 Task: Open Card Card0000000128 in Board Board0000000032 in Workspace WS0000000011 in Trello. Add Member Nikrathi889@gmail.com to Card Card0000000128 in Board Board0000000032 in Workspace WS0000000011 in Trello. Add Red Label titled Label0000000128 to Card Card0000000128 in Board Board0000000032 in Workspace WS0000000011 in Trello. Add Checklist CL0000000128 to Card Card0000000128 in Board Board0000000032 in Workspace WS0000000011 in Trello. Add Dates with Start Date as Nov 01 2023 and Due Date as Nov 30 2023 to Card Card0000000128 in Board Board0000000032 in Workspace WS0000000011 in Trello
Action: Mouse moved to (445, 553)
Screenshot: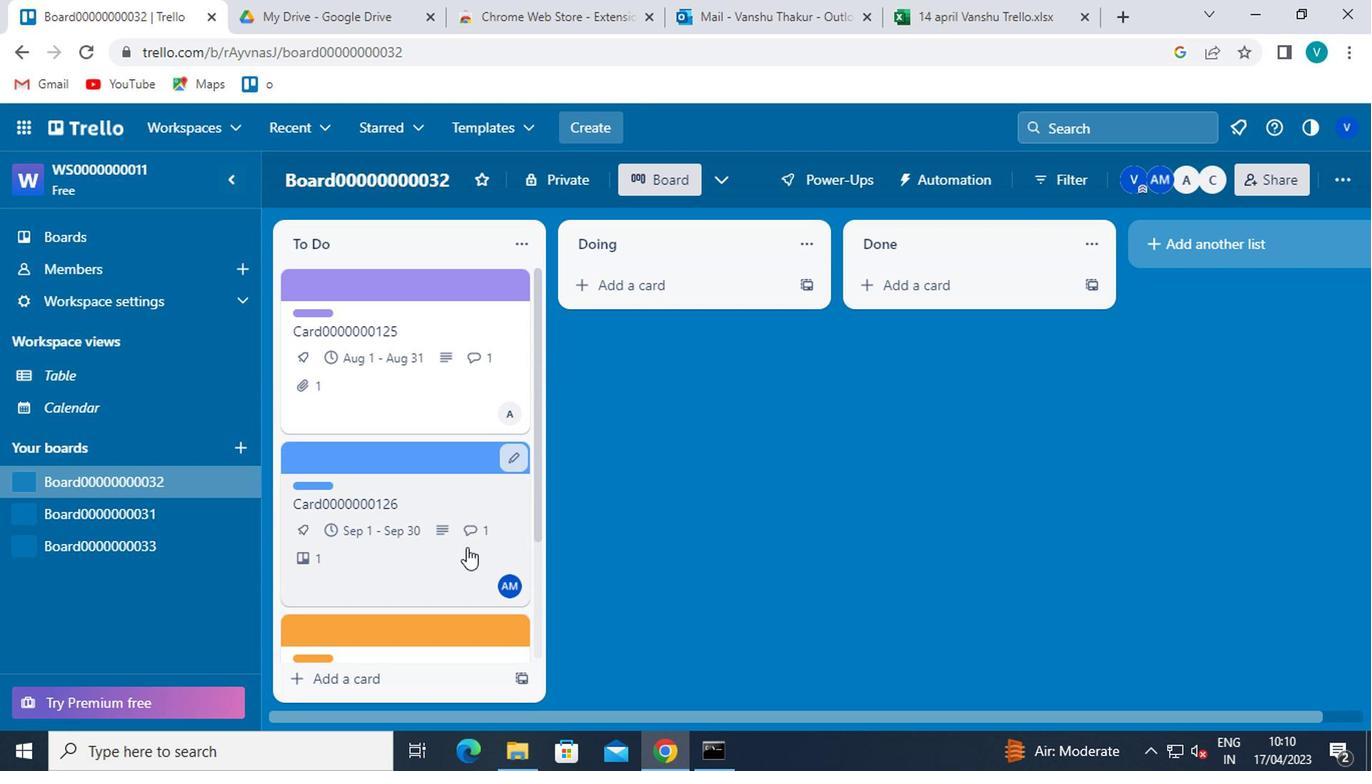 
Action: Mouse scrolled (445, 553) with delta (0, 0)
Screenshot: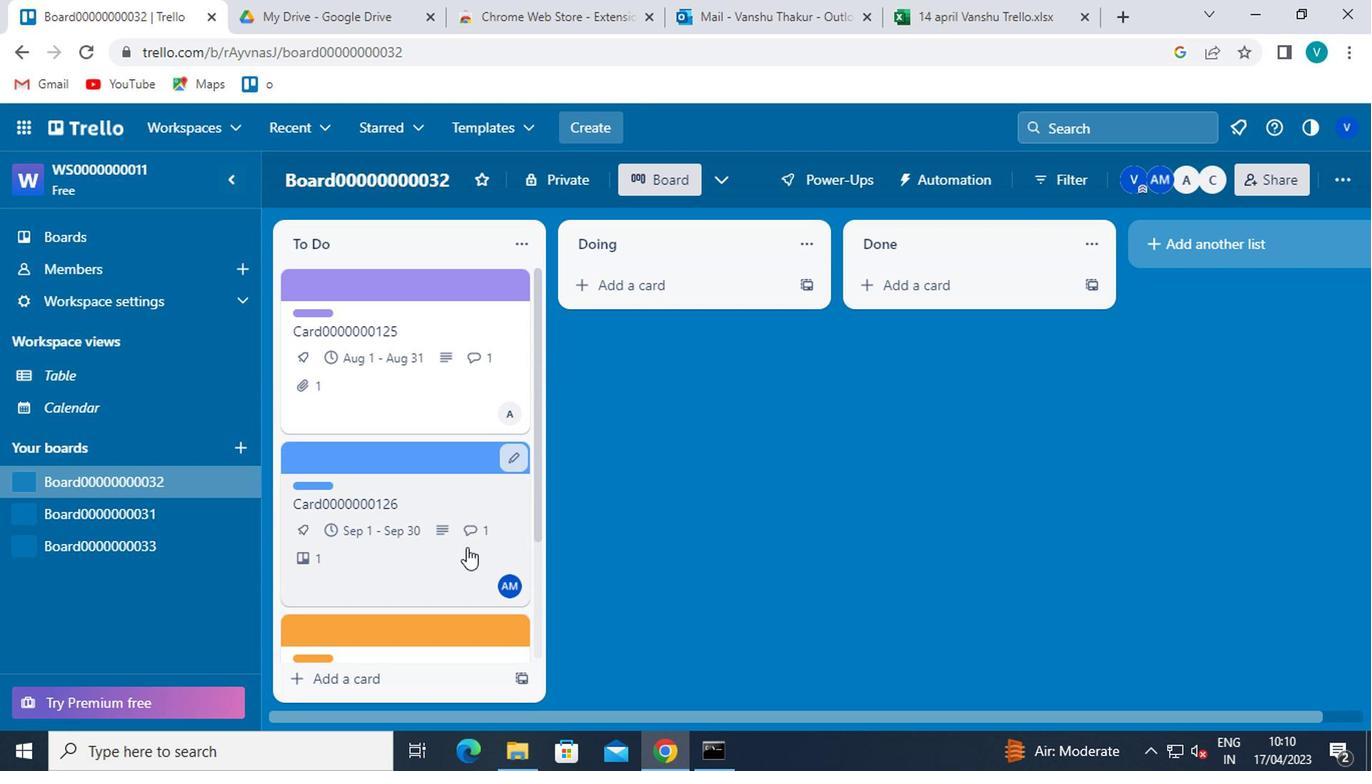 
Action: Mouse moved to (444, 553)
Screenshot: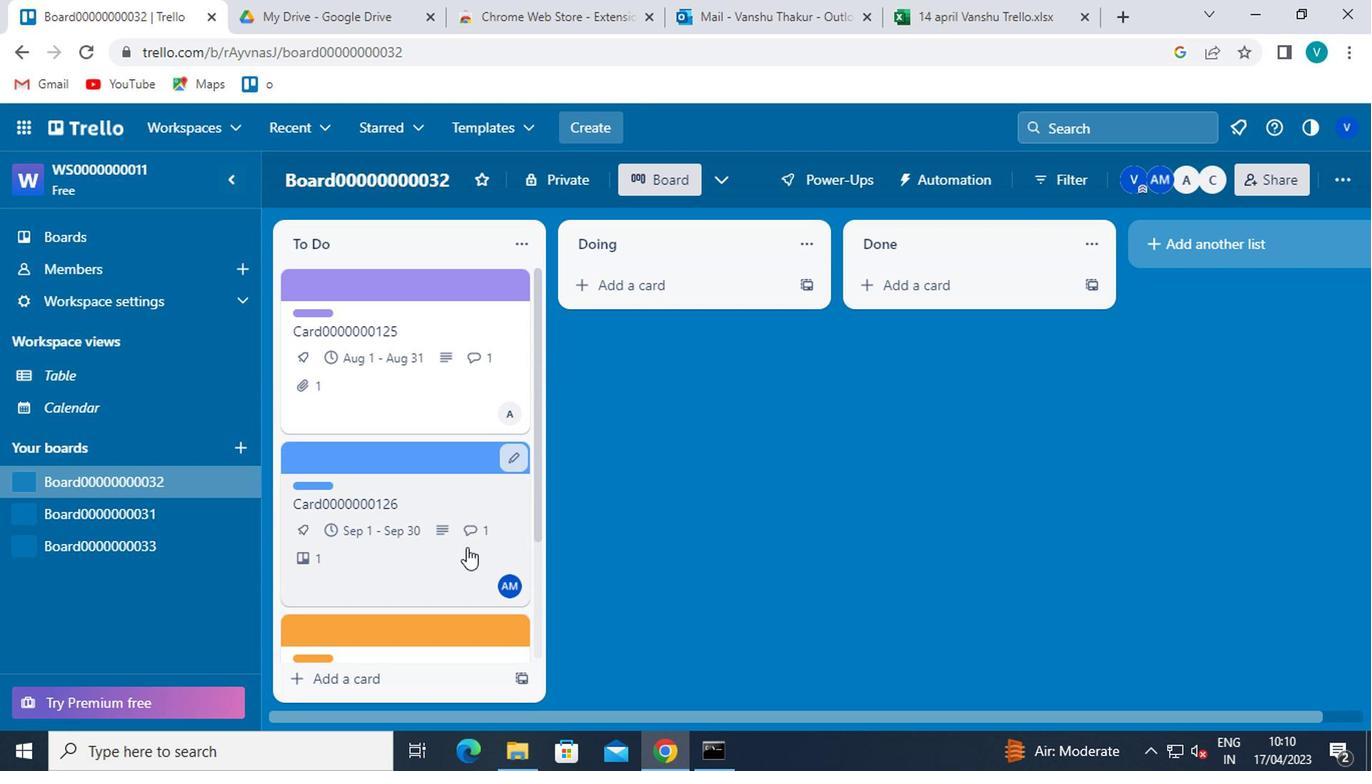 
Action: Mouse scrolled (444, 553) with delta (0, 0)
Screenshot: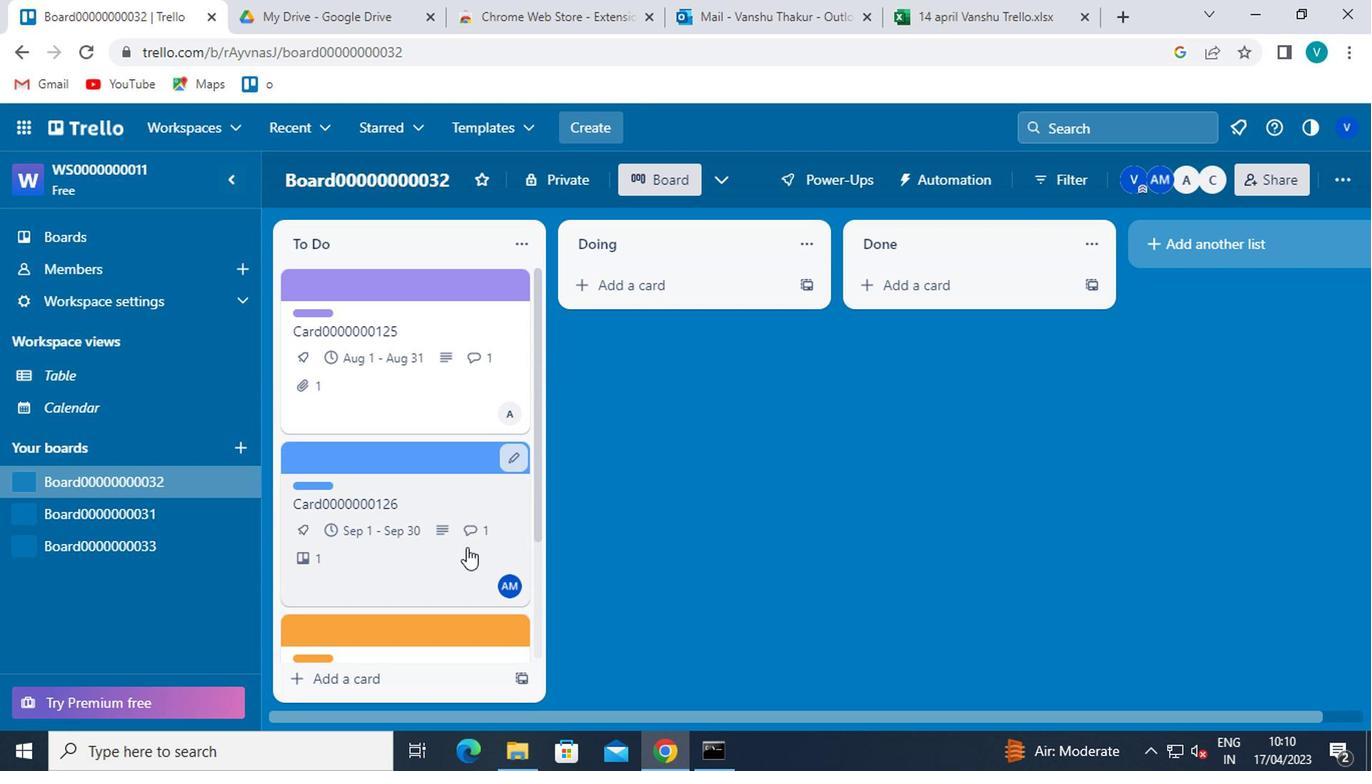 
Action: Mouse scrolled (444, 553) with delta (0, 0)
Screenshot: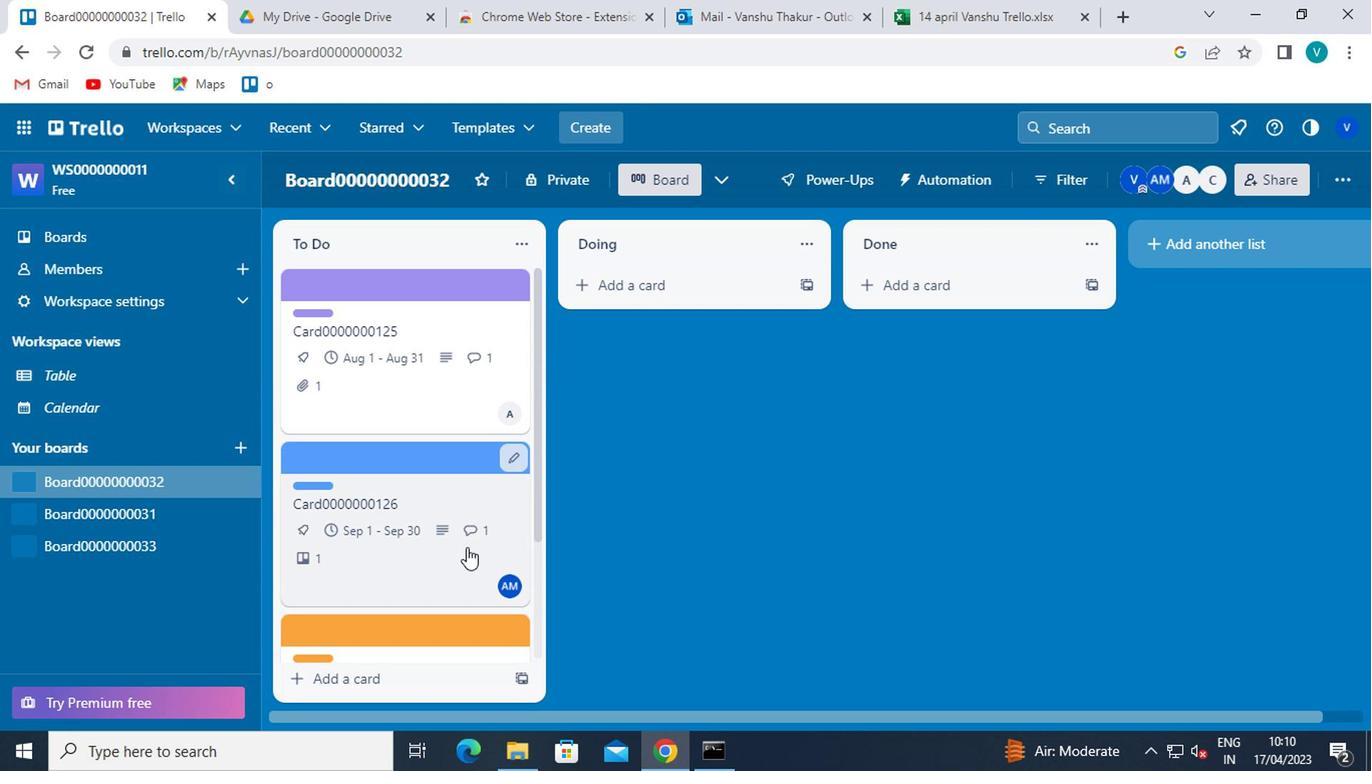 
Action: Mouse scrolled (444, 553) with delta (0, 0)
Screenshot: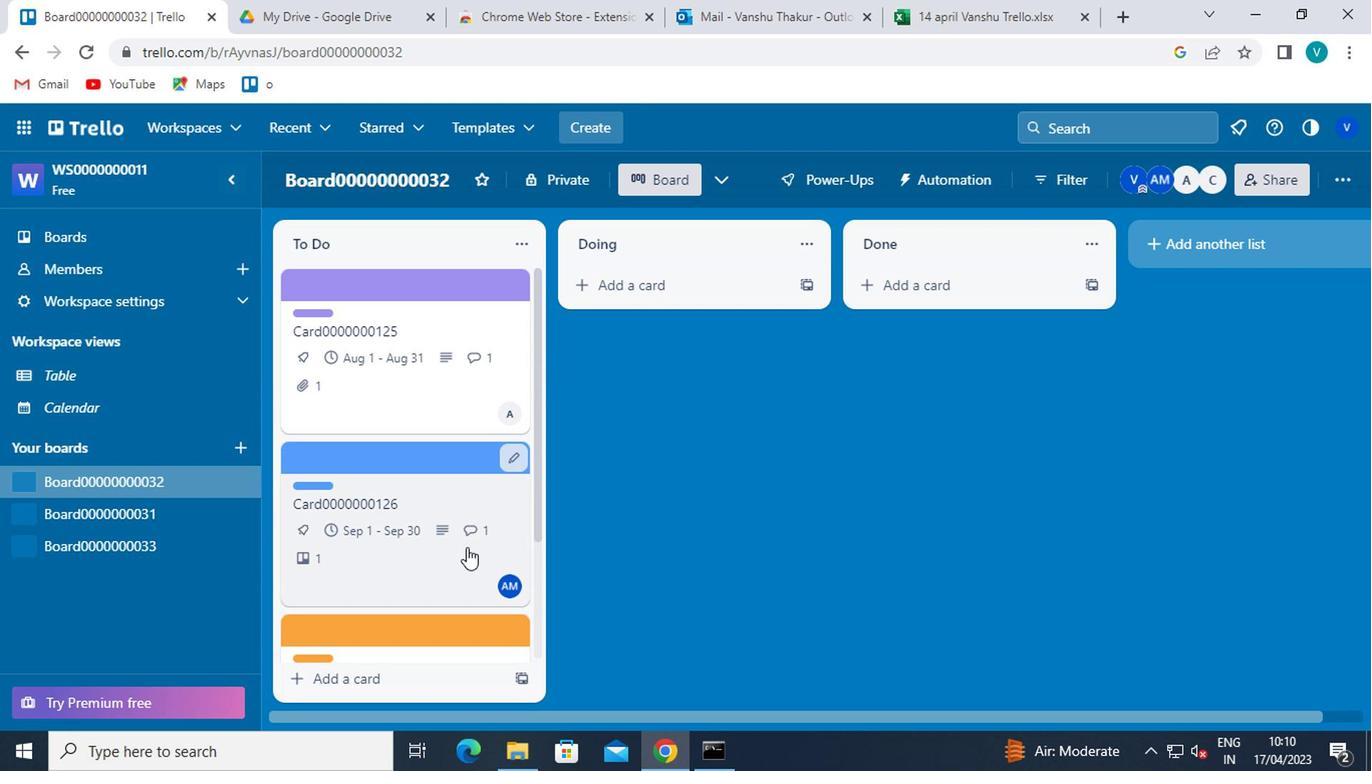 
Action: Mouse moved to (443, 553)
Screenshot: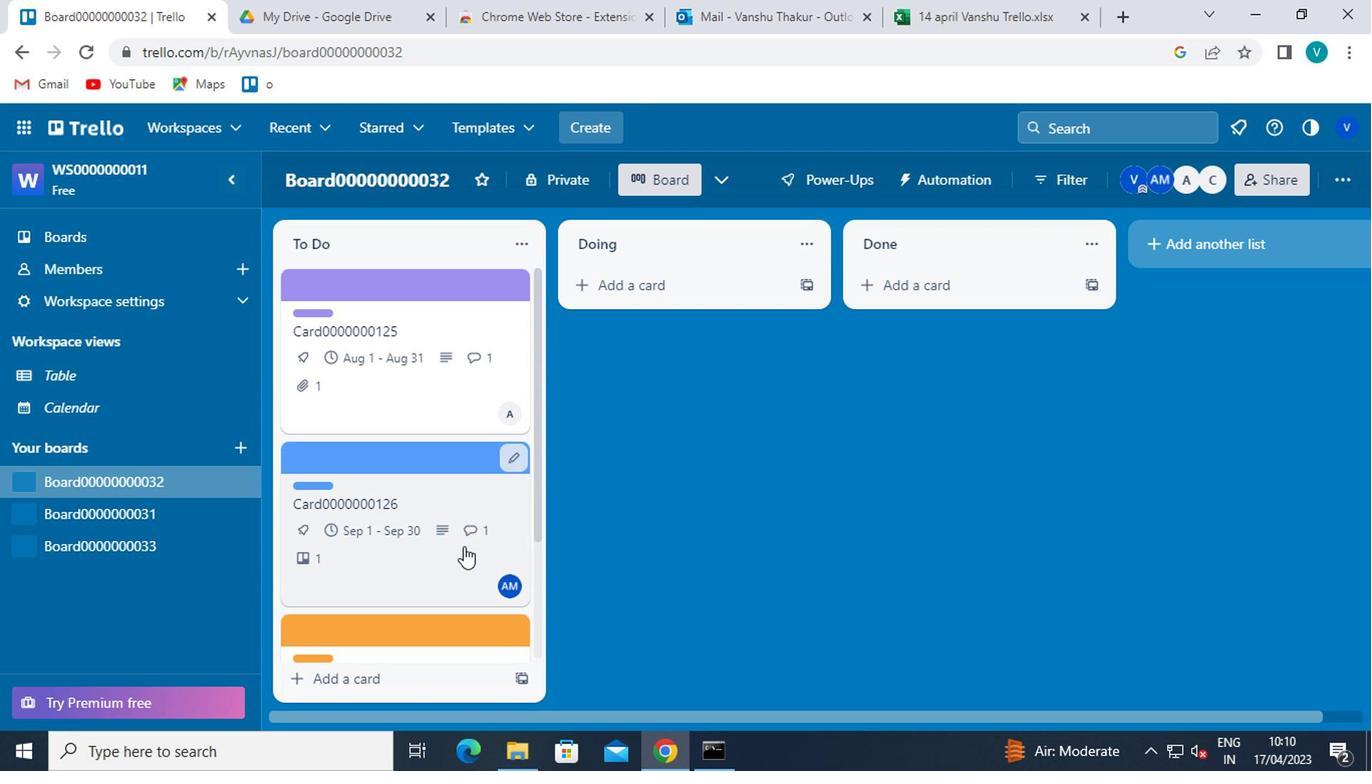 
Action: Mouse scrolled (443, 553) with delta (0, 0)
Screenshot: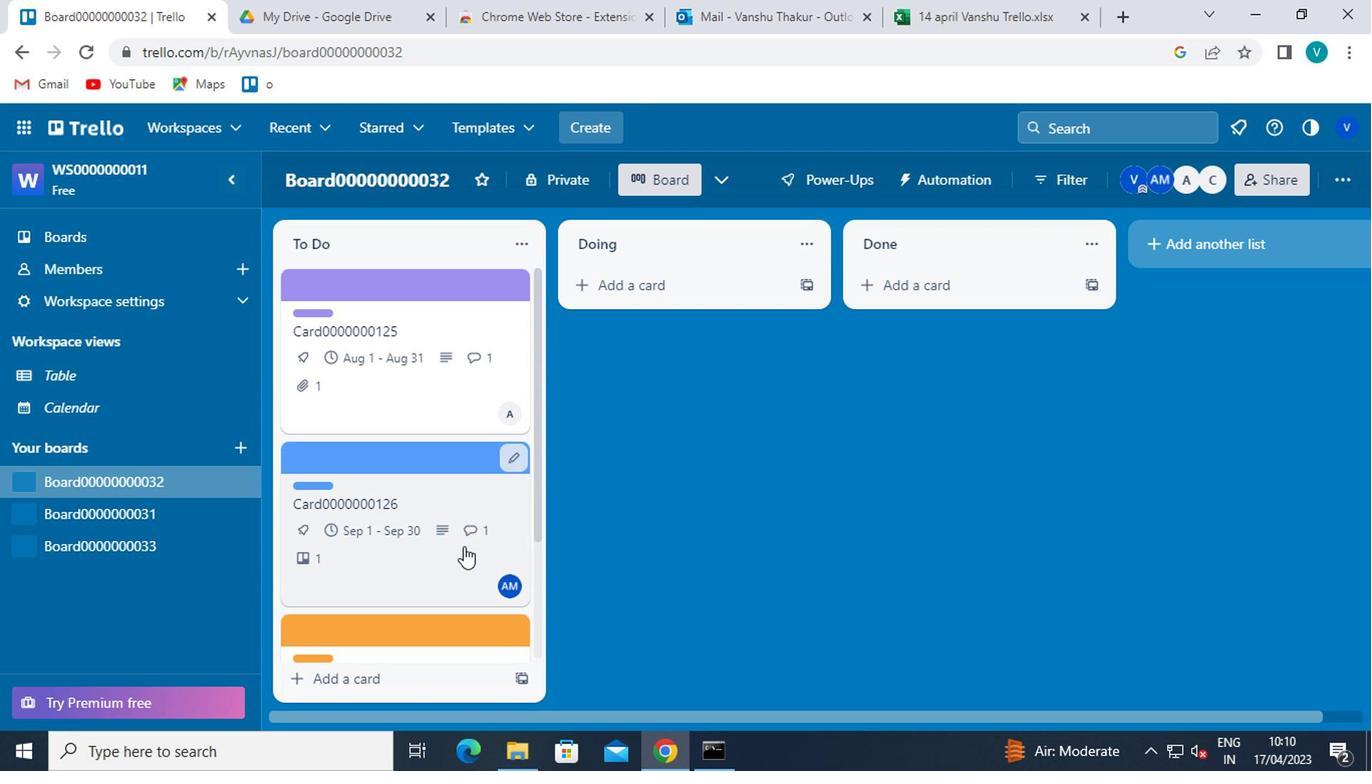 
Action: Mouse scrolled (443, 553) with delta (0, 0)
Screenshot: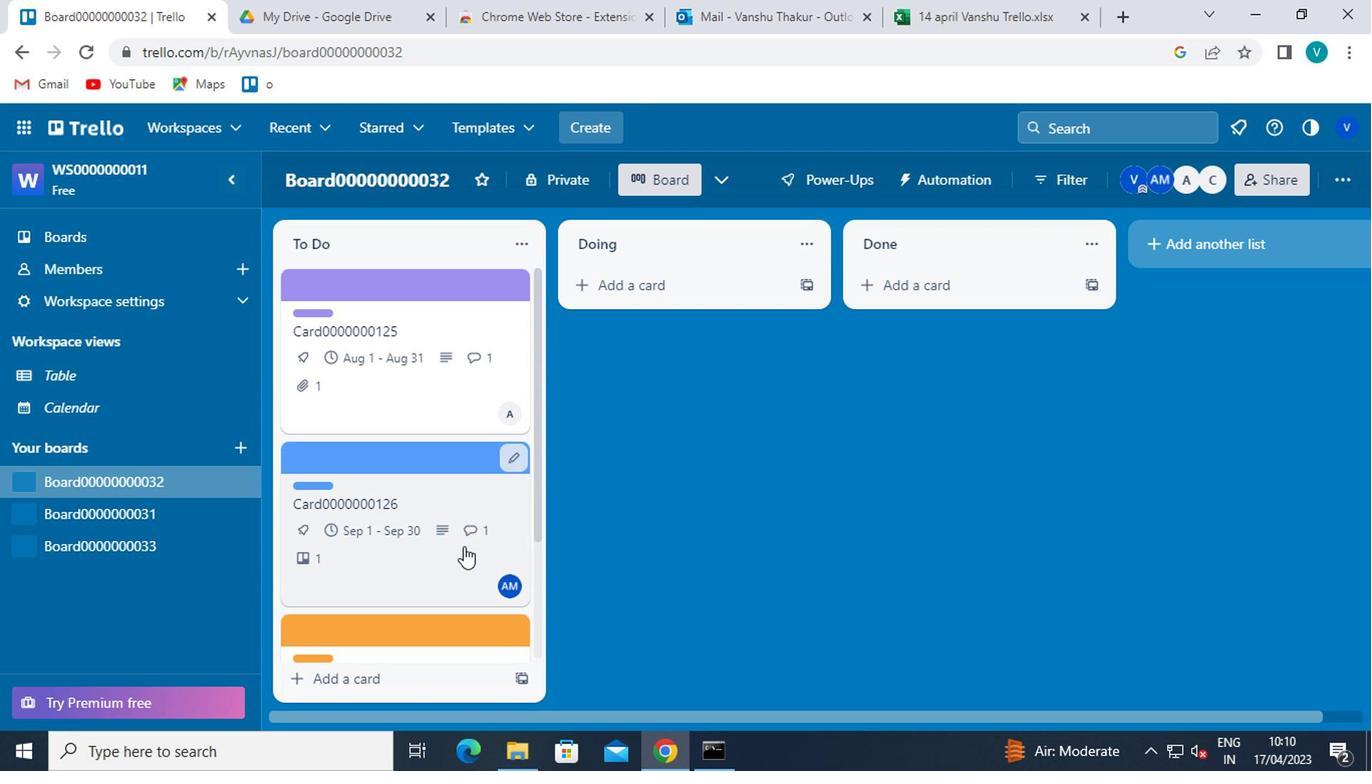 
Action: Mouse scrolled (443, 553) with delta (0, 0)
Screenshot: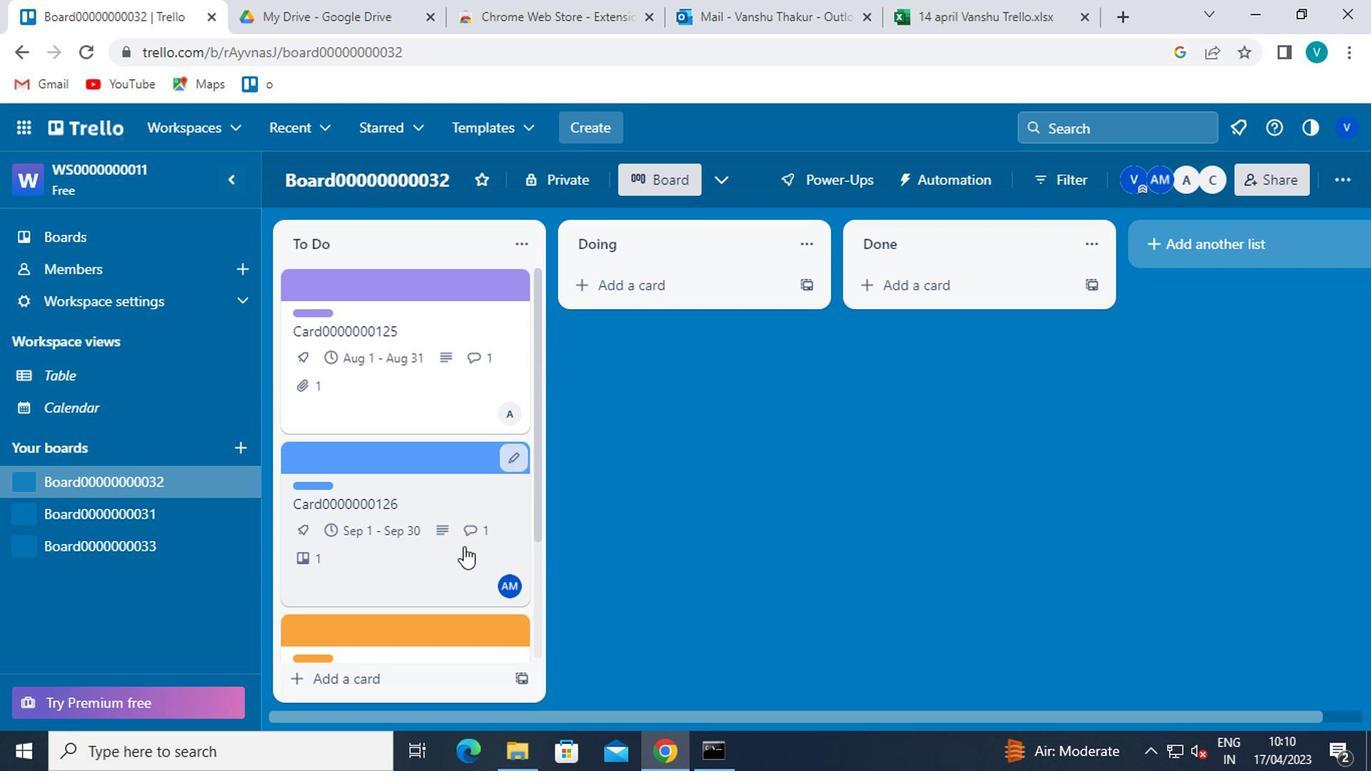 
Action: Mouse scrolled (443, 553) with delta (0, 0)
Screenshot: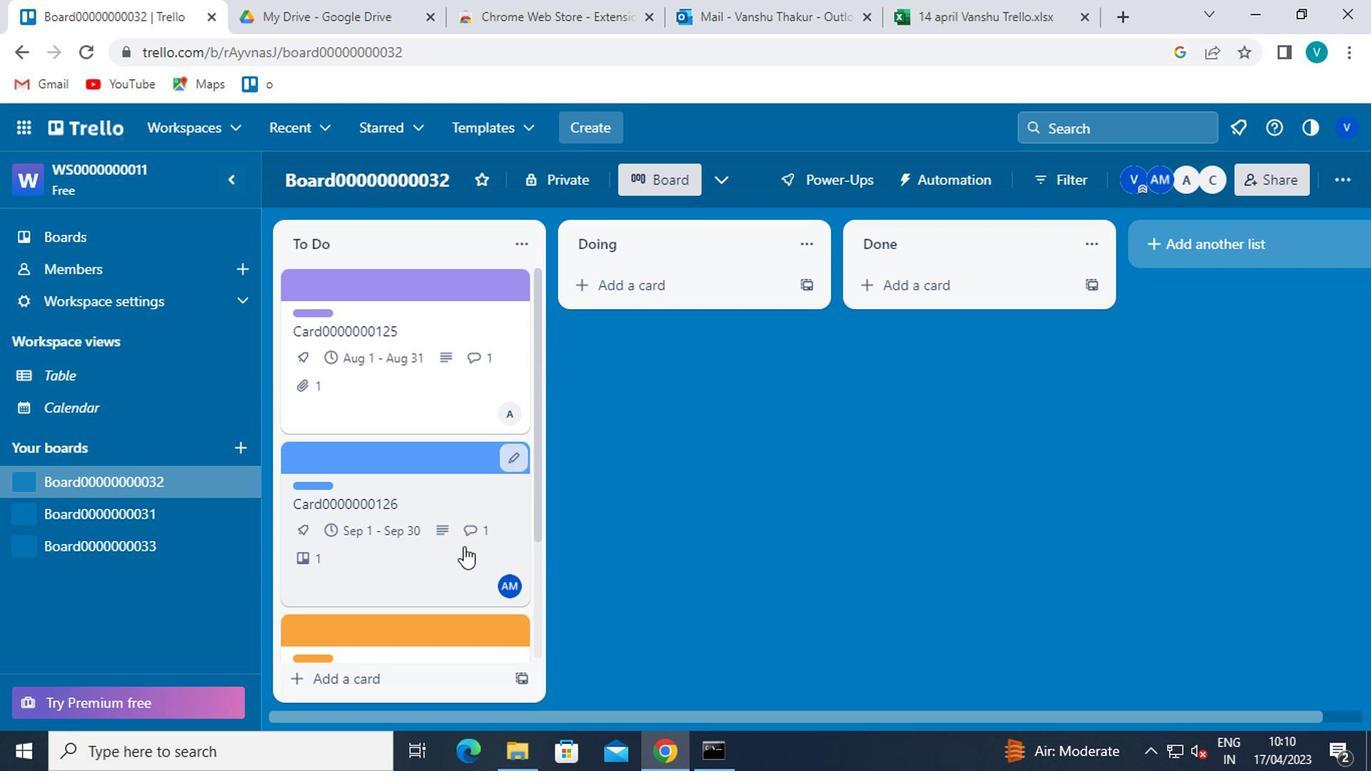 
Action: Mouse scrolled (443, 553) with delta (0, 0)
Screenshot: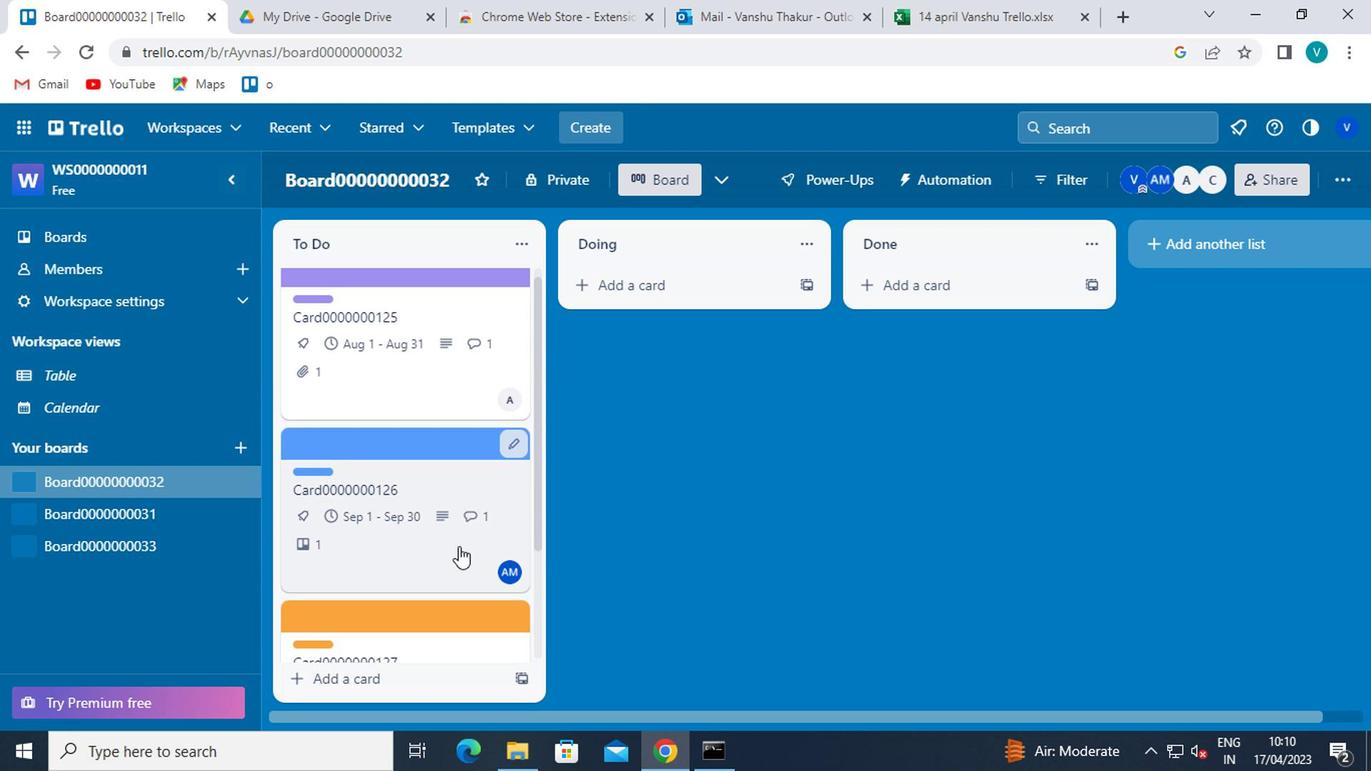 
Action: Mouse moved to (418, 638)
Screenshot: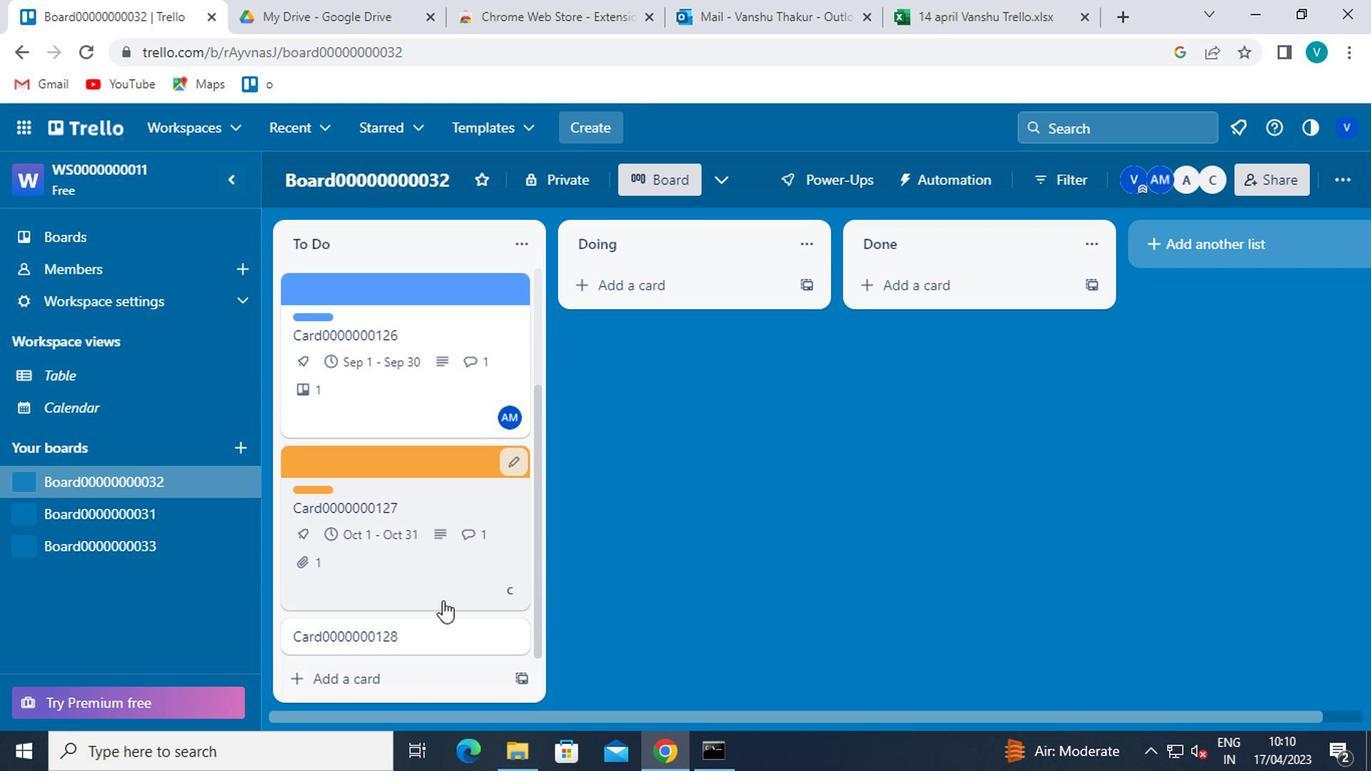 
Action: Mouse pressed left at (418, 638)
Screenshot: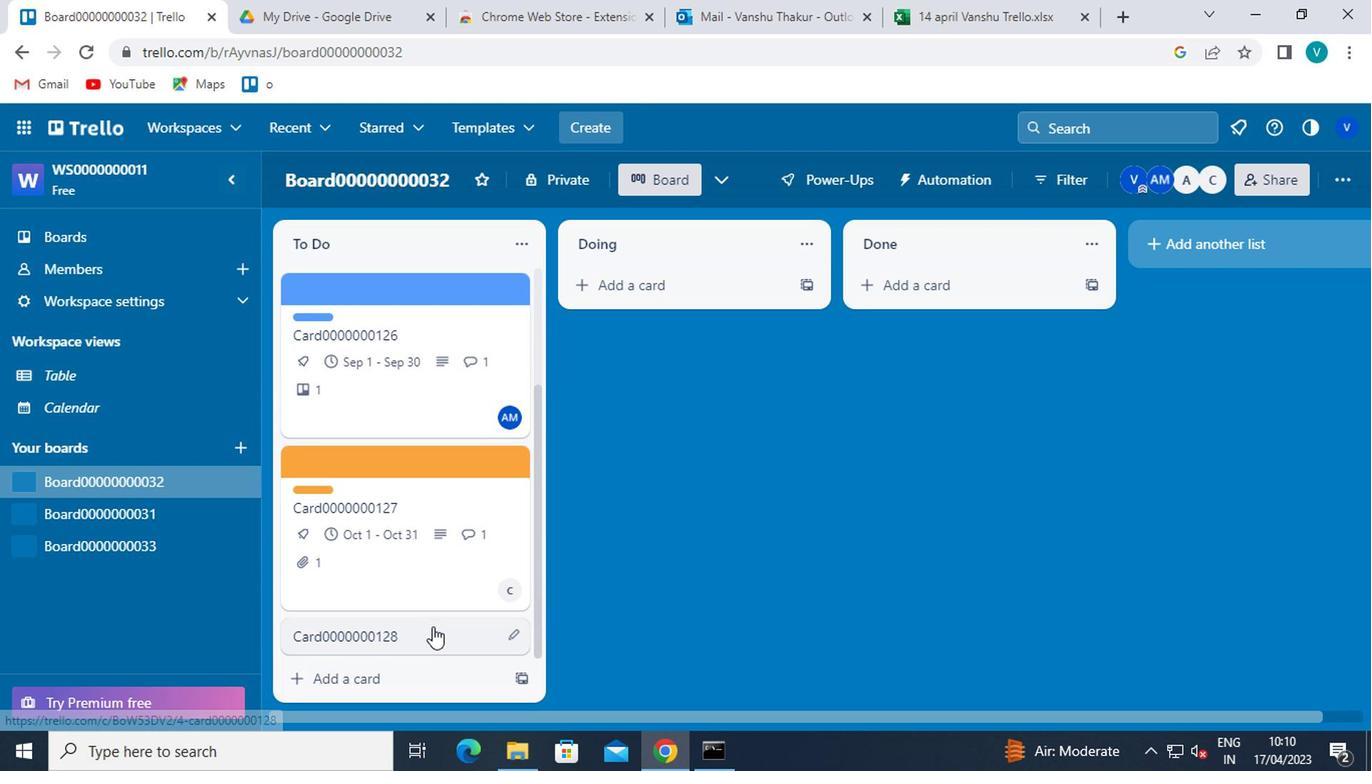 
Action: Mouse moved to (909, 363)
Screenshot: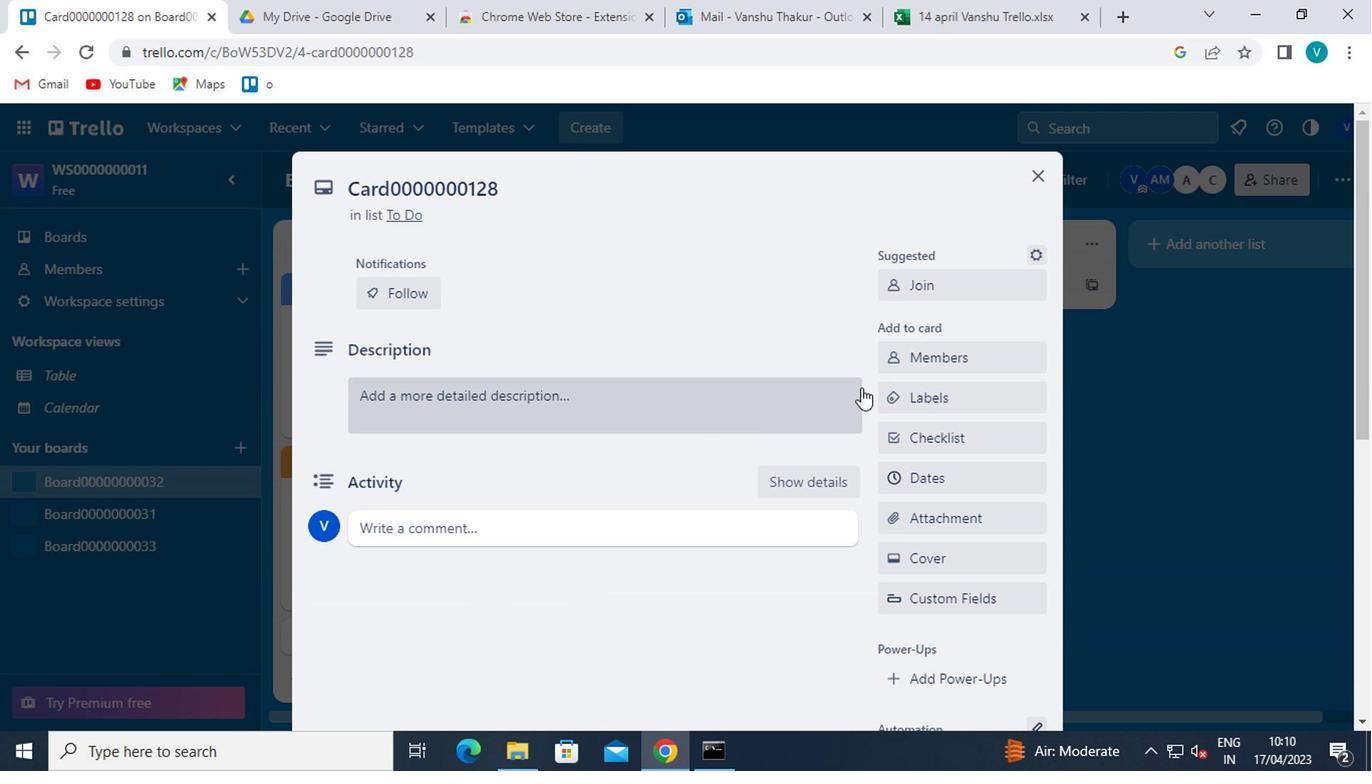
Action: Mouse pressed left at (909, 363)
Screenshot: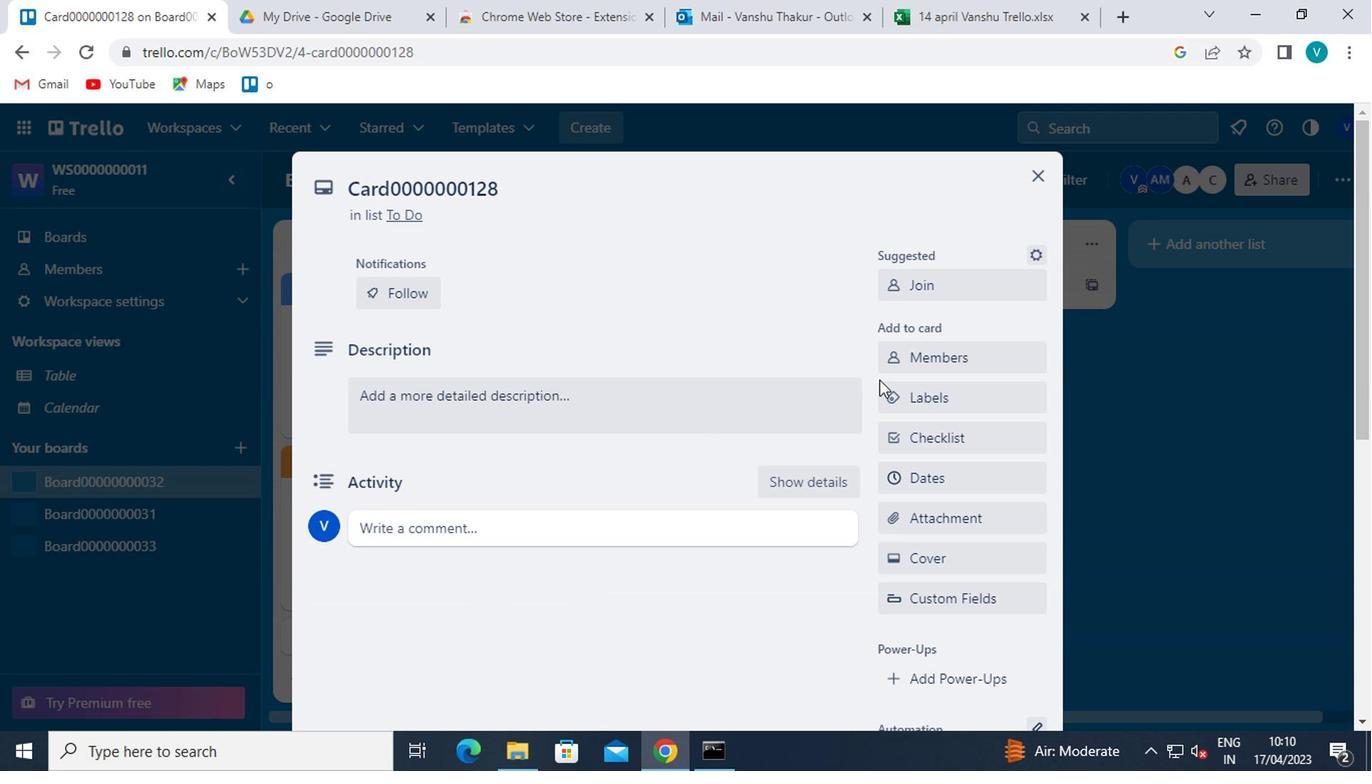 
Action: Mouse moved to (986, 206)
Screenshot: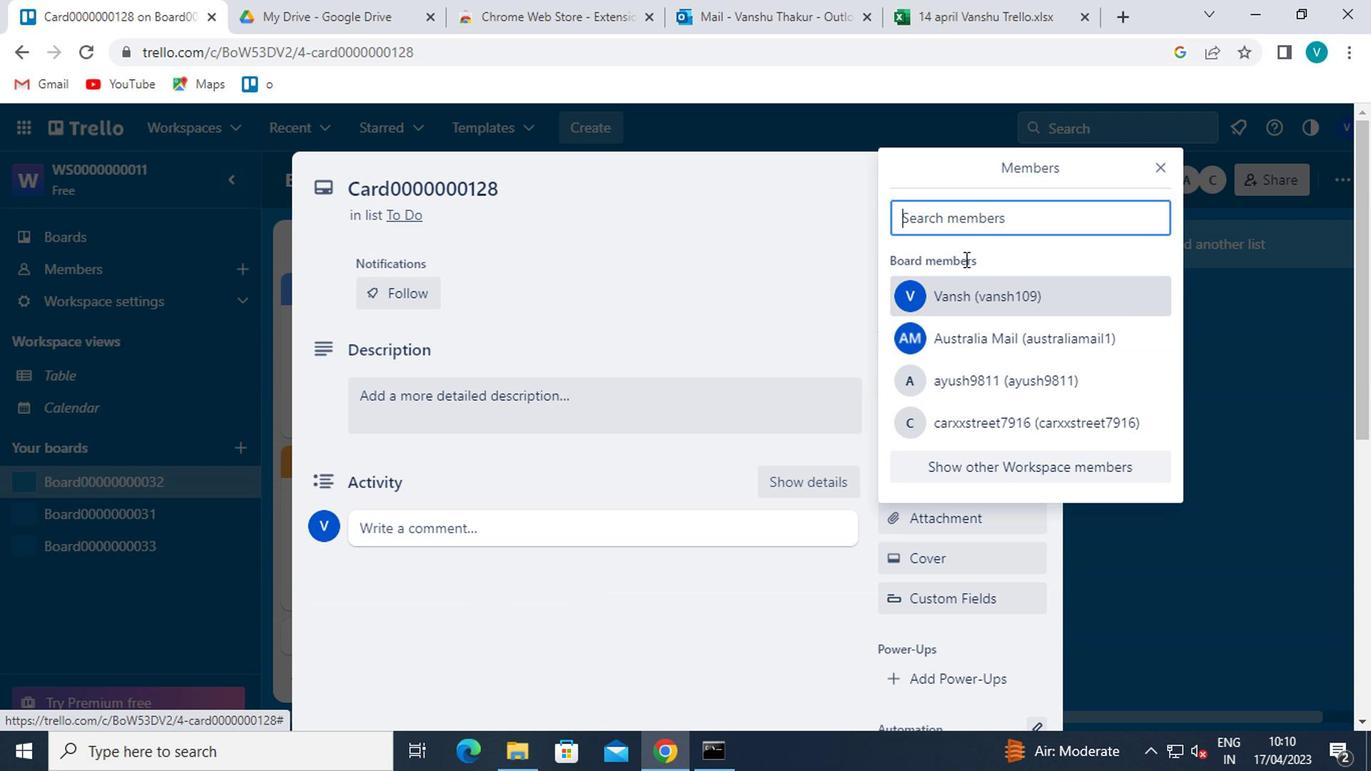 
Action: Mouse pressed left at (986, 206)
Screenshot: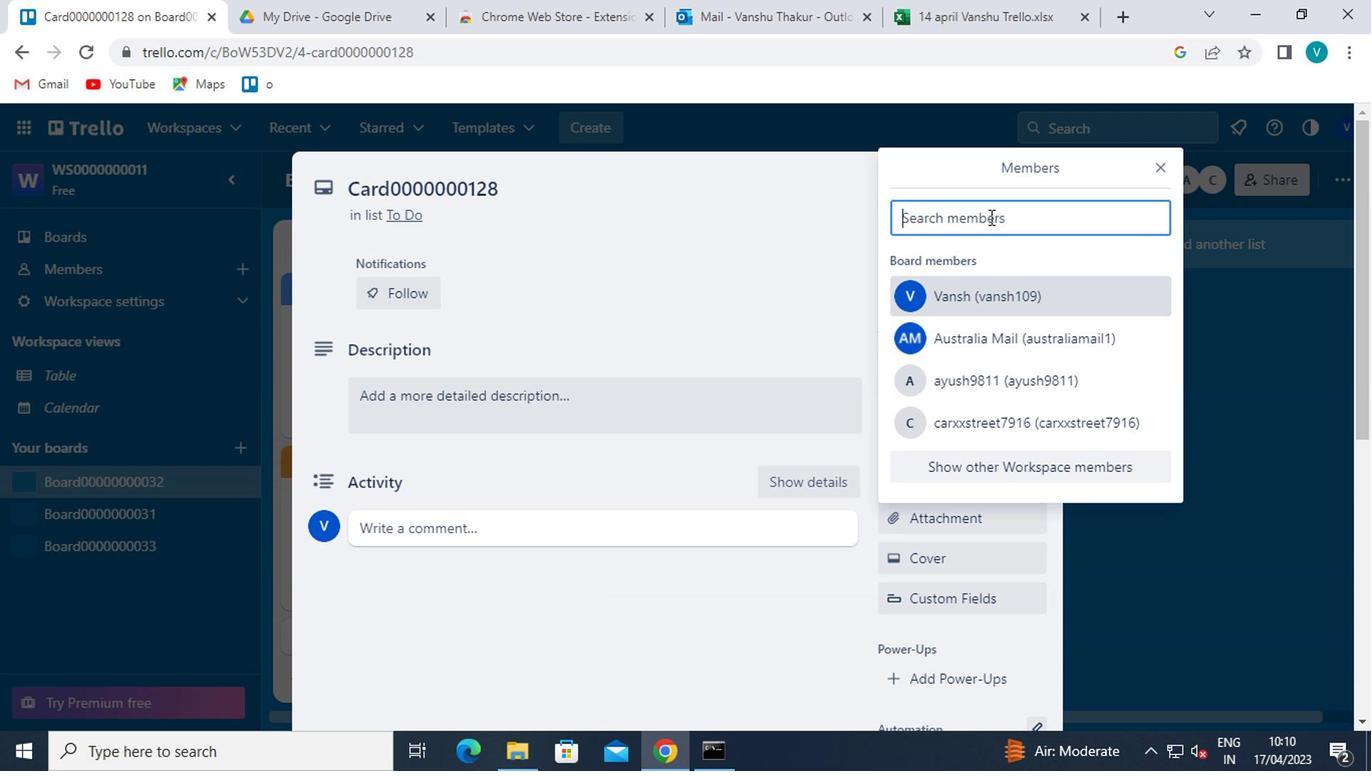 
Action: Key pressed <Key.shift><Key.shift><Key.shift><Key.shift><Key.shift><Key.shift><Key.shift><Key.shift><Key.shift><Key.shift>NIKRATHI889<Key.shift>@GMAIL.COM
Screenshot: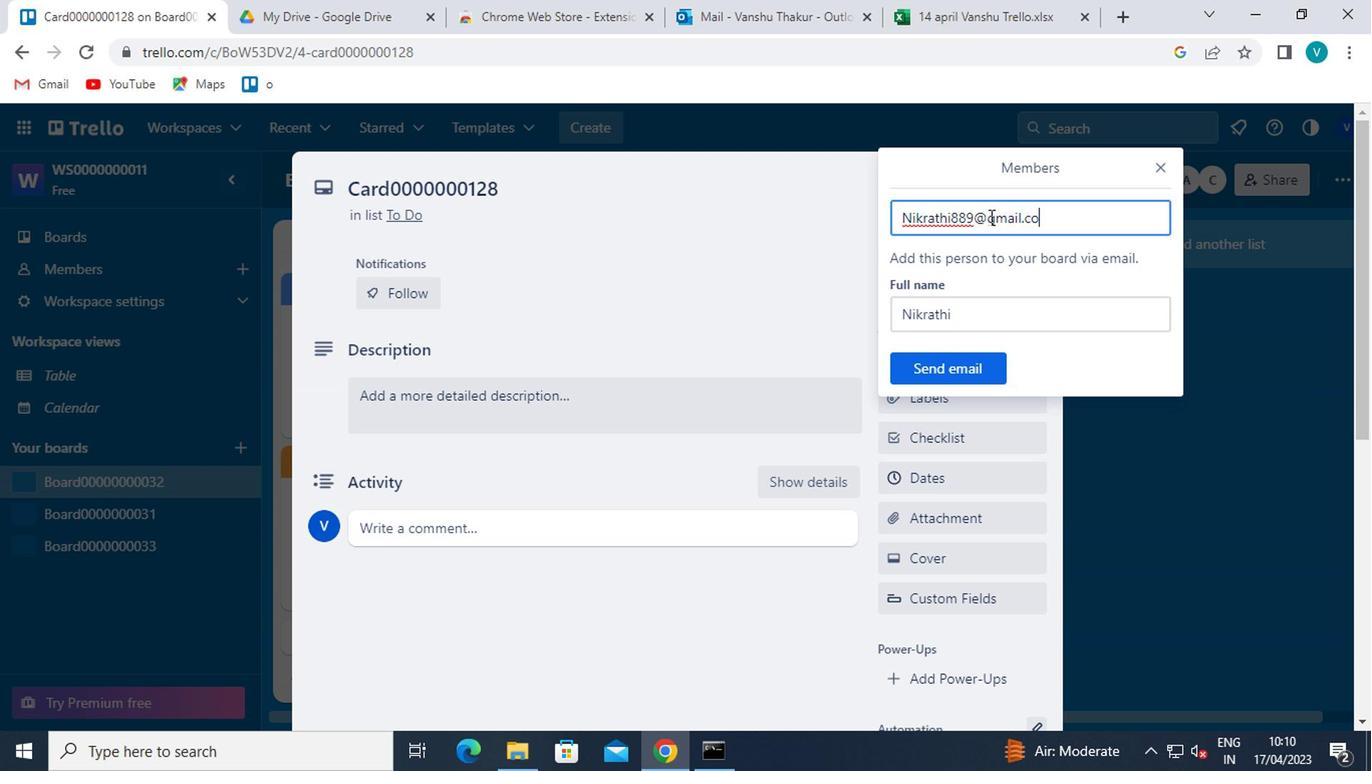 
Action: Mouse moved to (951, 366)
Screenshot: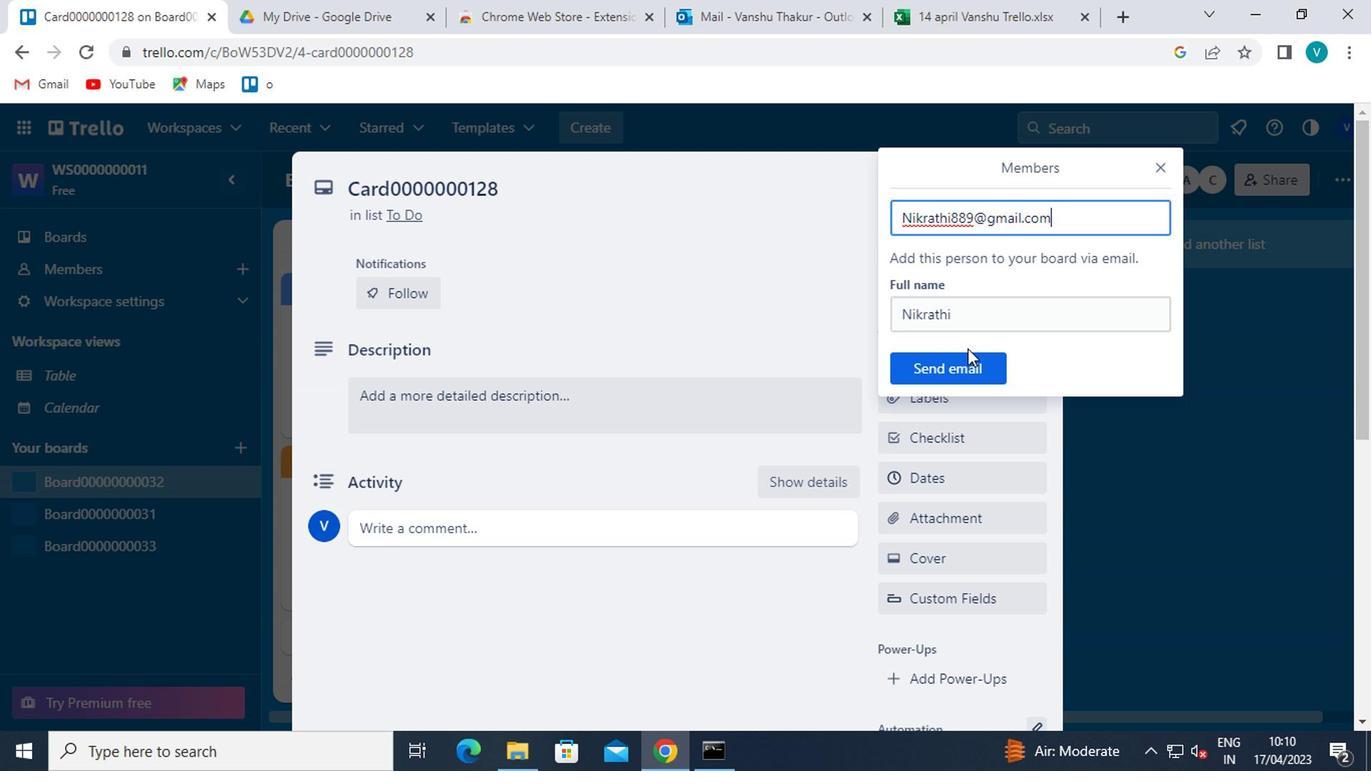 
Action: Mouse pressed left at (951, 366)
Screenshot: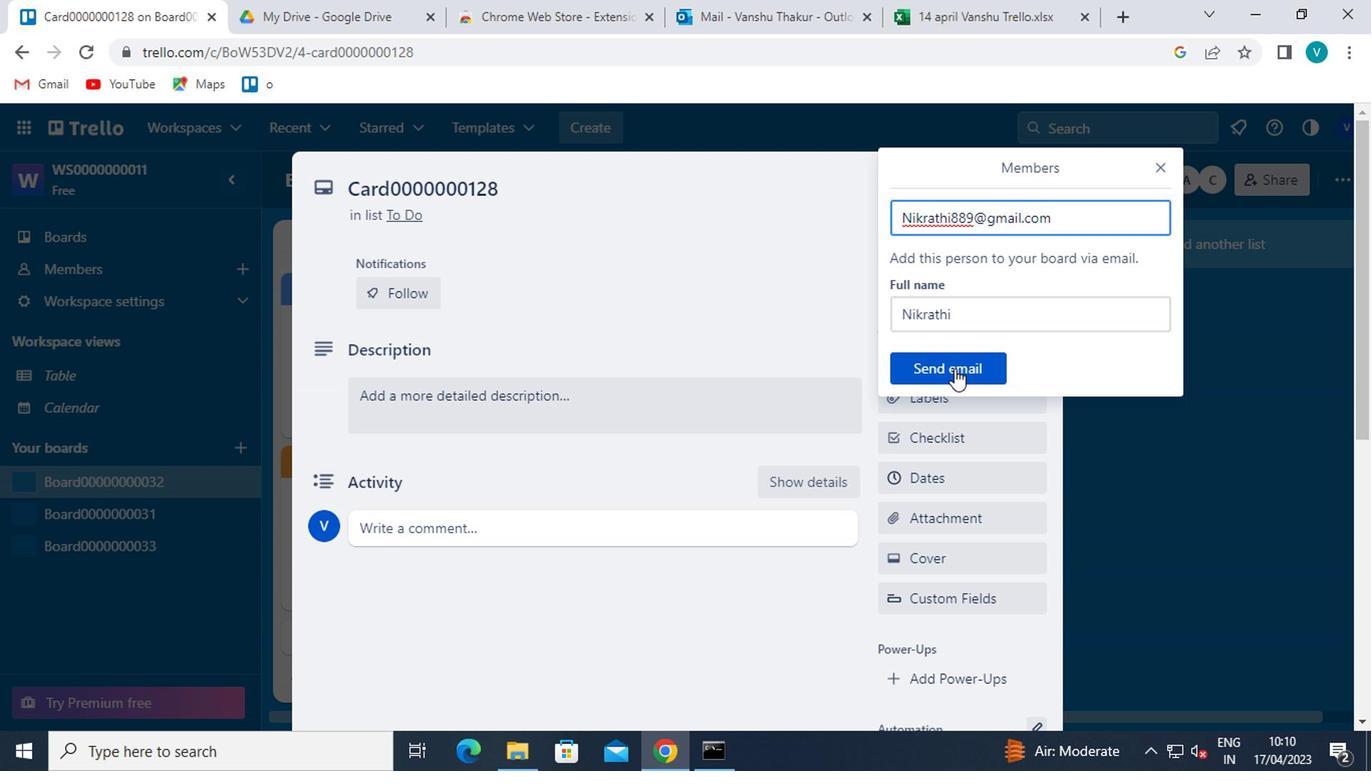
Action: Mouse moved to (945, 399)
Screenshot: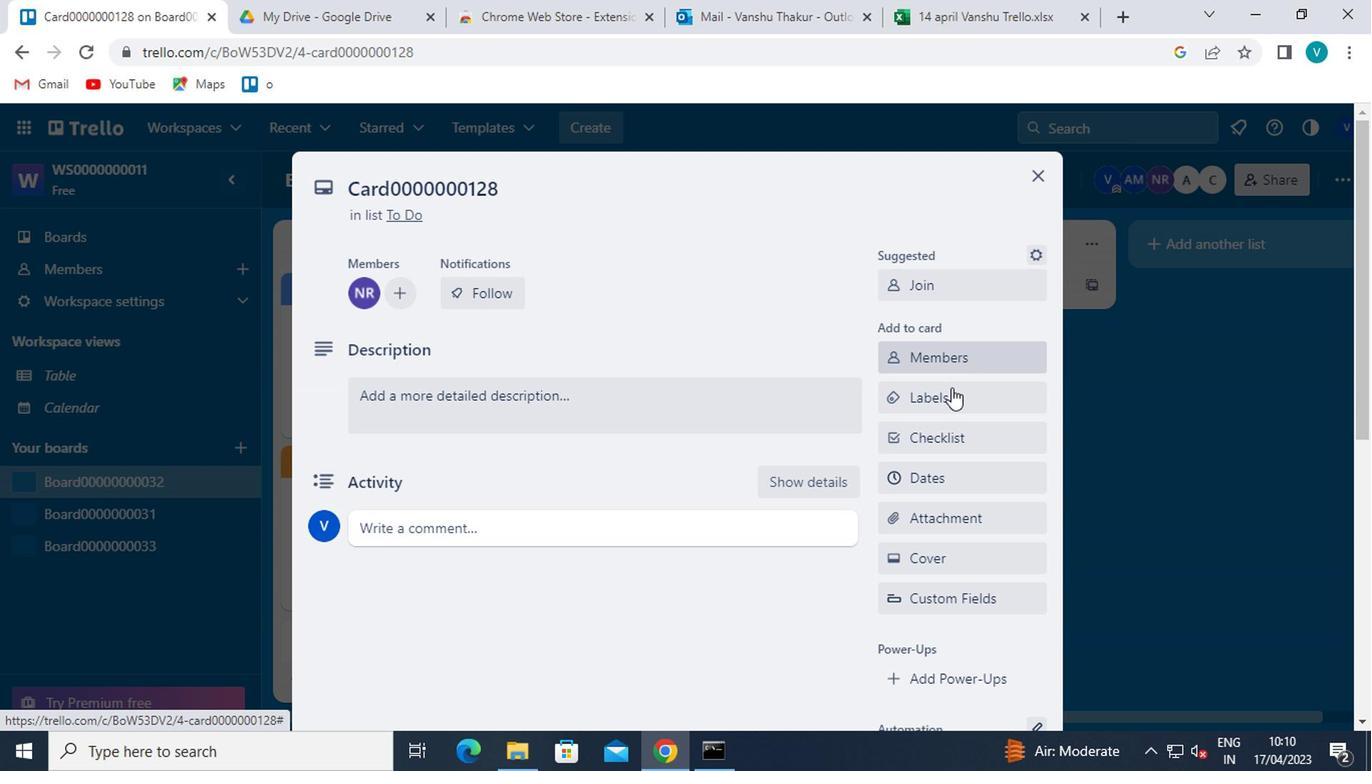 
Action: Mouse pressed left at (945, 399)
Screenshot: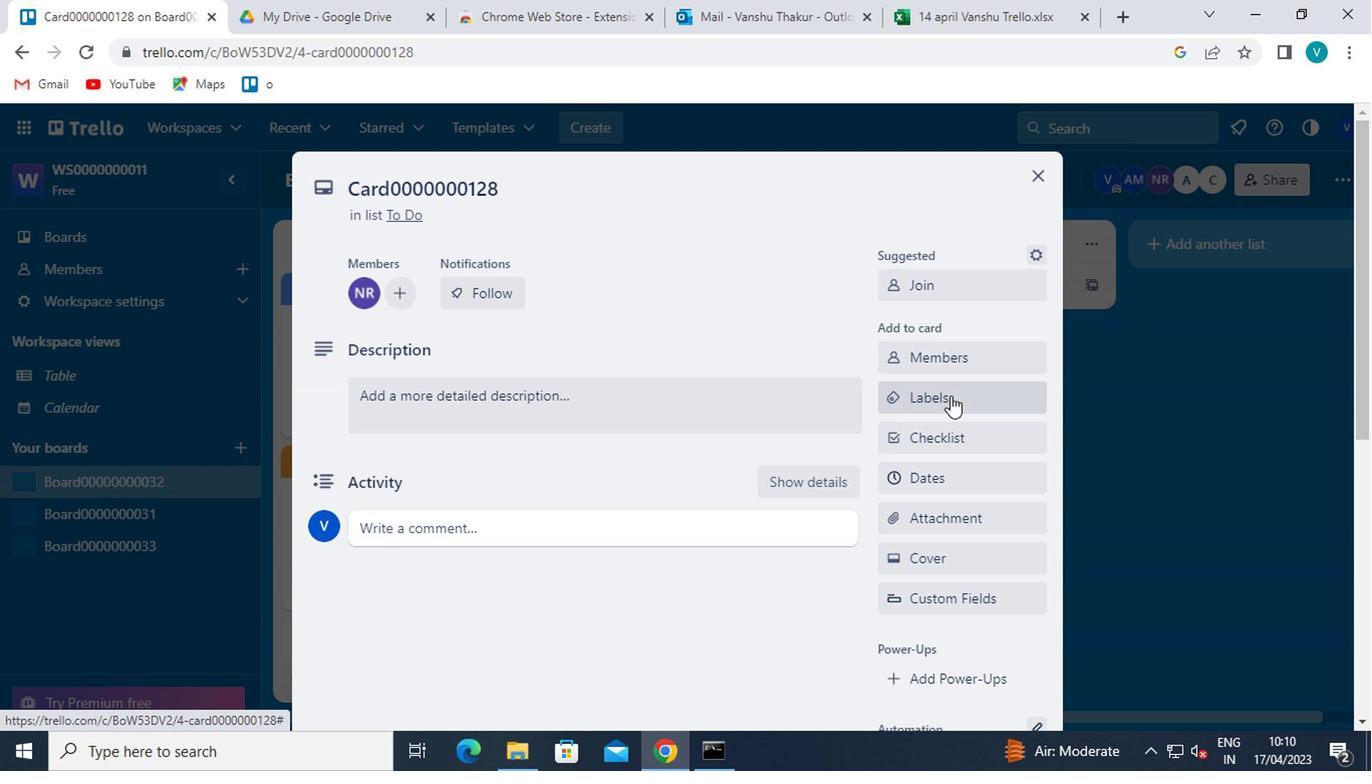 
Action: Mouse moved to (992, 646)
Screenshot: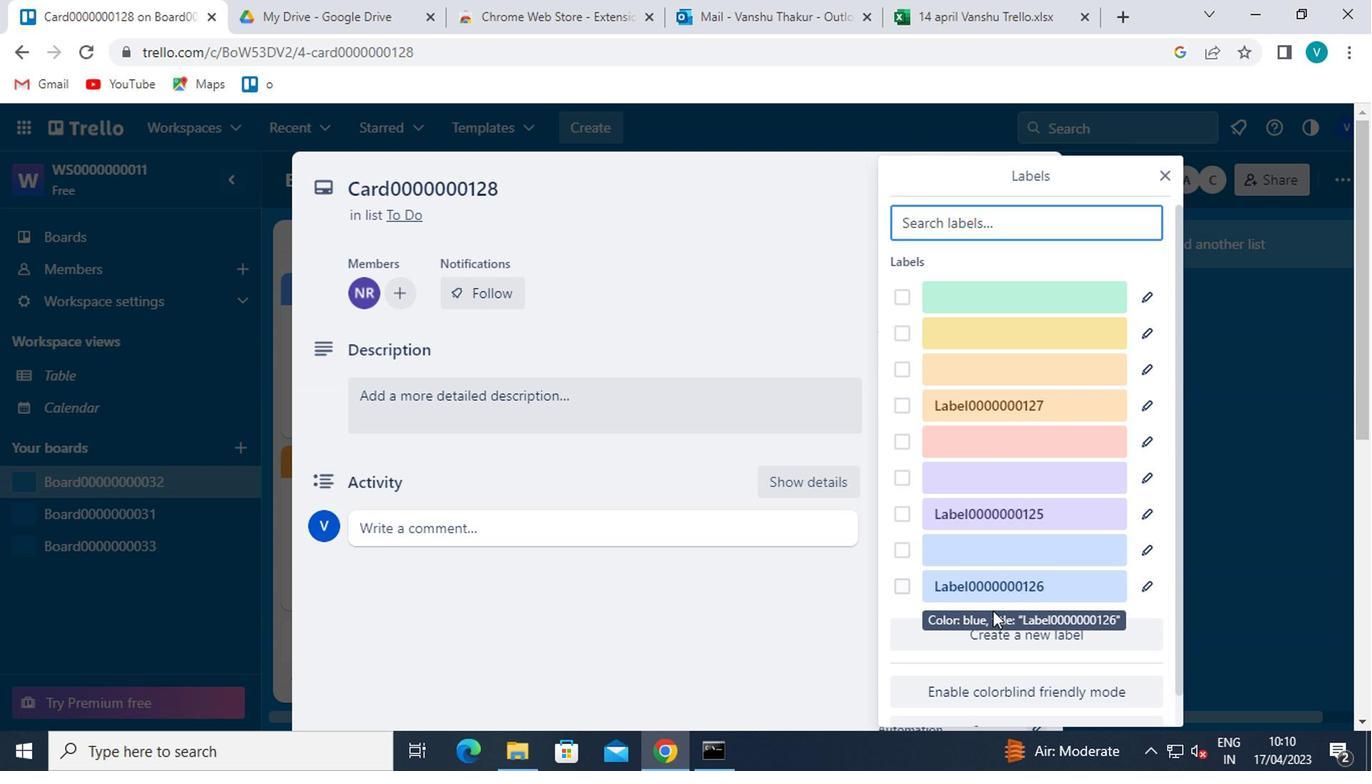 
Action: Mouse pressed left at (992, 646)
Screenshot: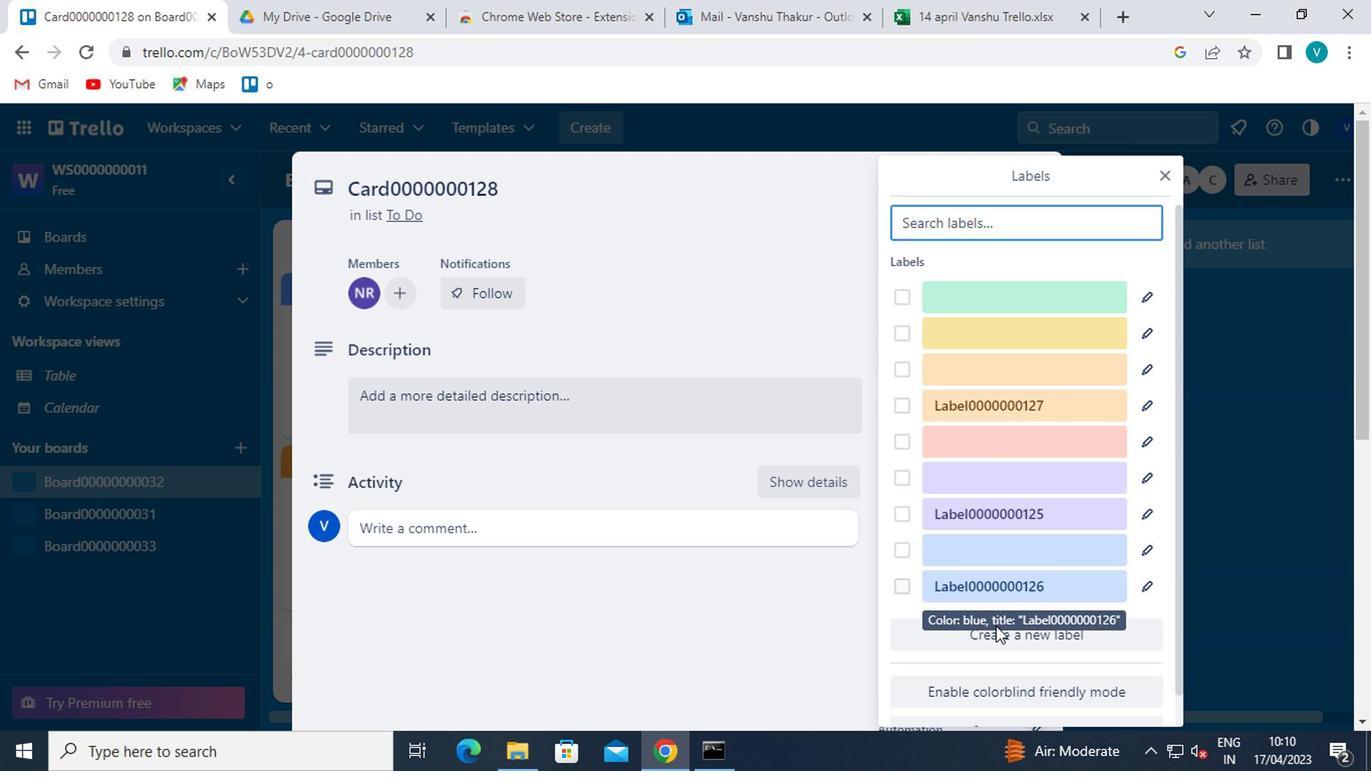 
Action: Mouse moved to (1081, 455)
Screenshot: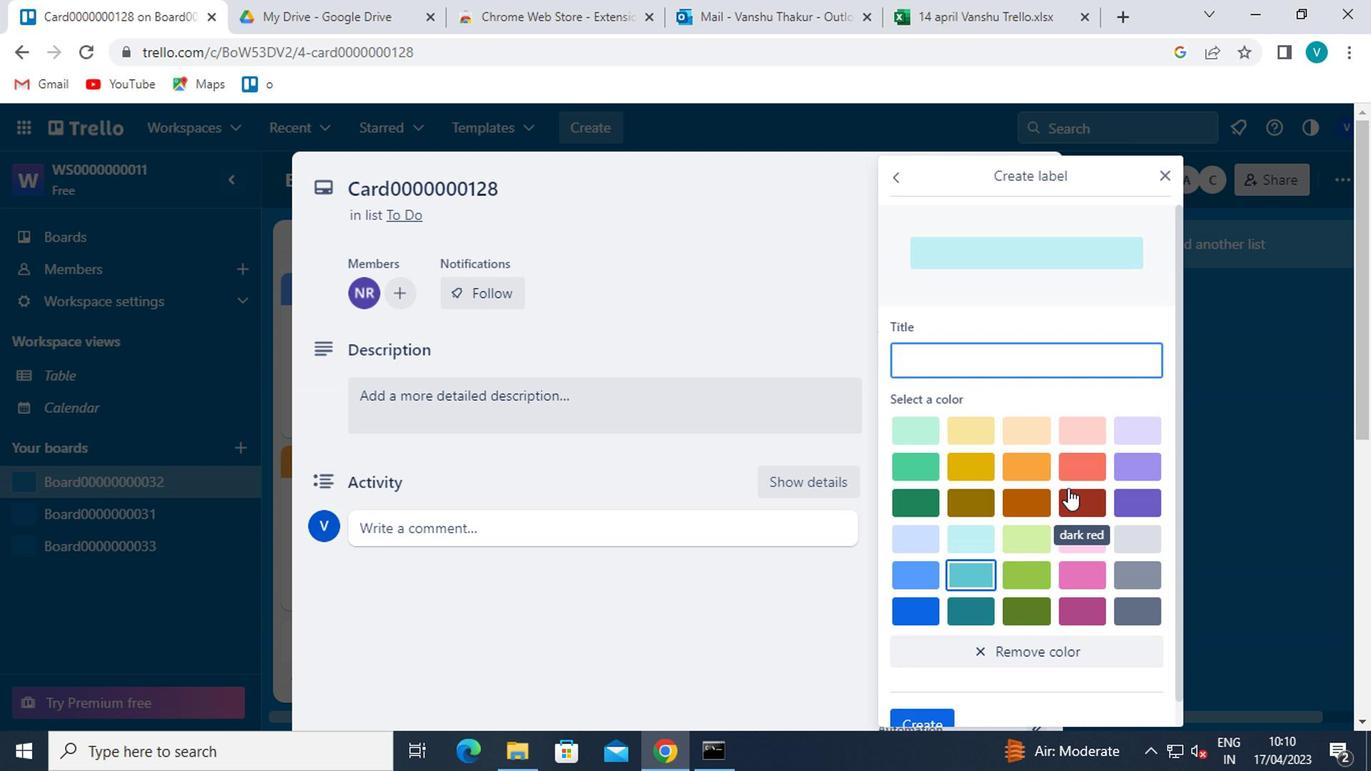 
Action: Mouse pressed left at (1081, 455)
Screenshot: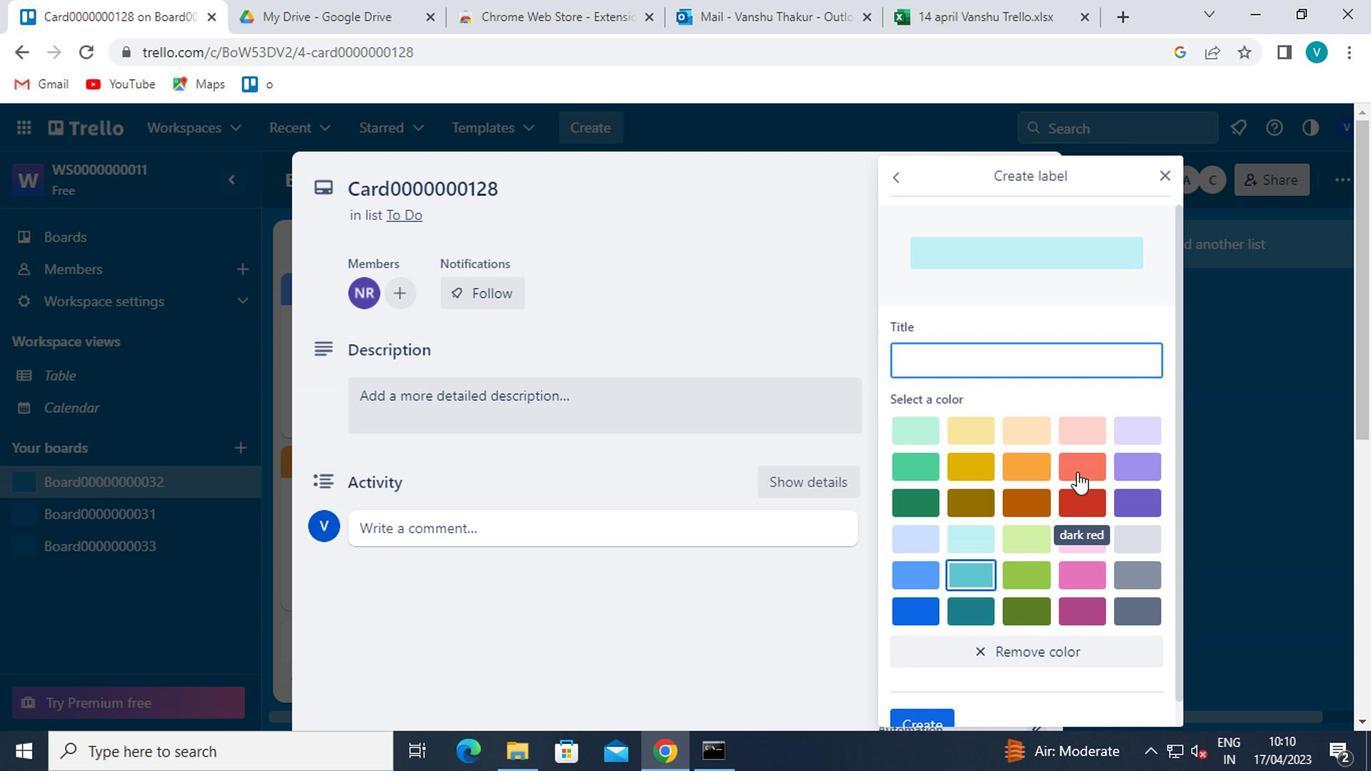
Action: Mouse moved to (1083, 457)
Screenshot: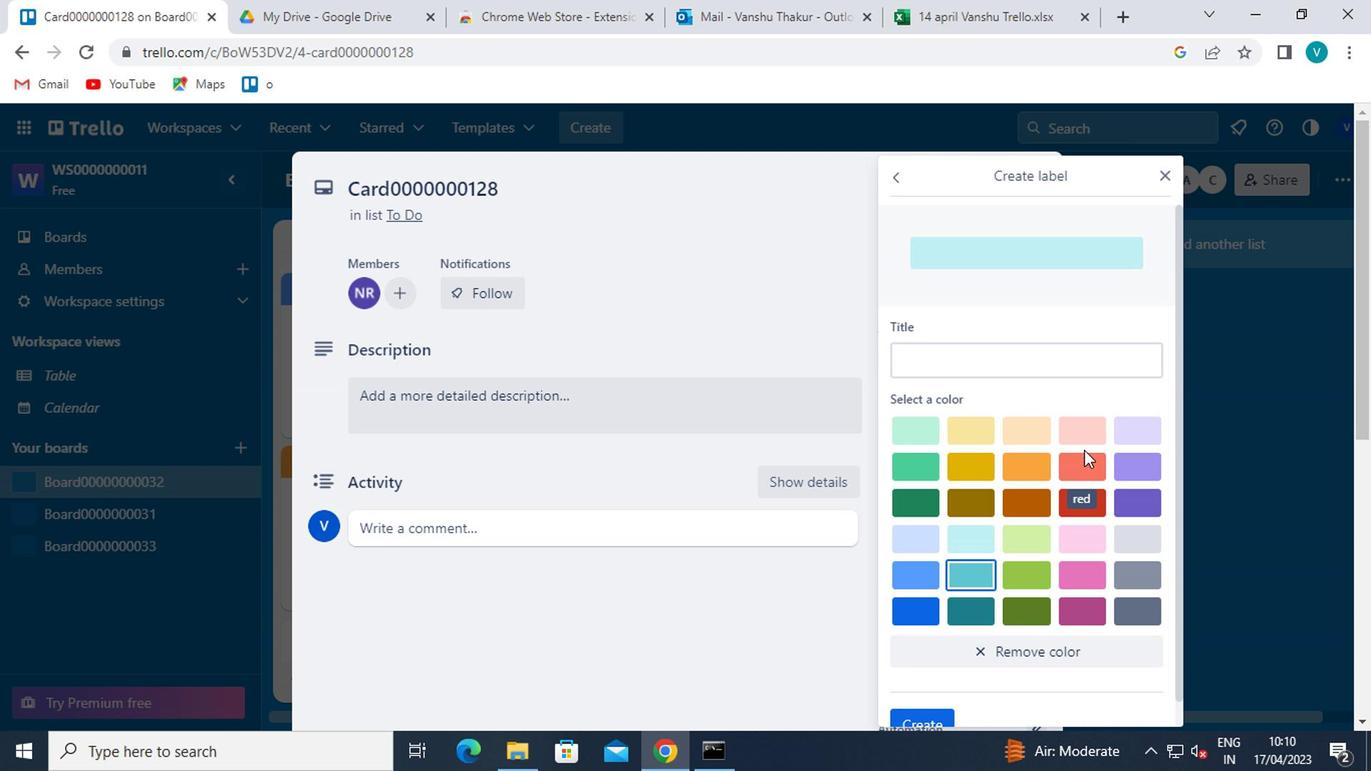 
Action: Mouse pressed left at (1083, 457)
Screenshot: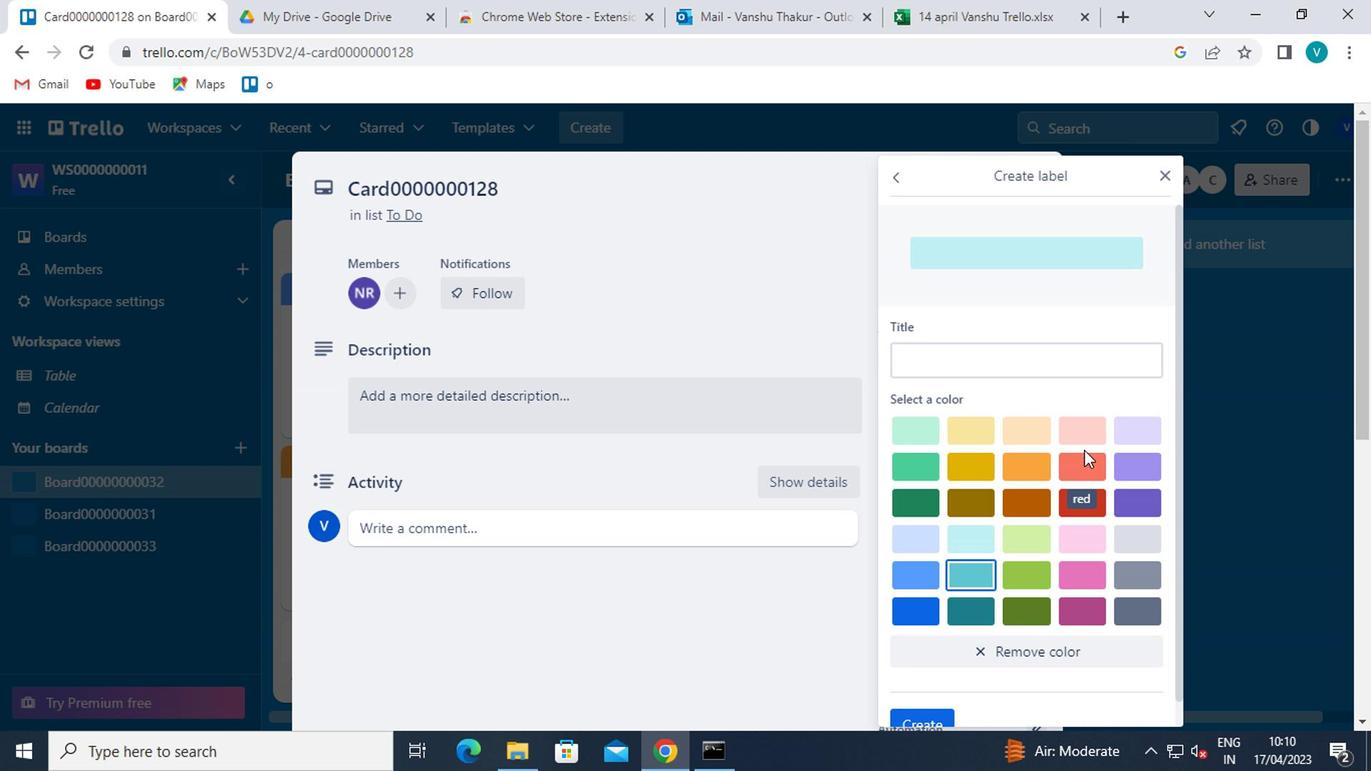 
Action: Mouse moved to (1083, 360)
Screenshot: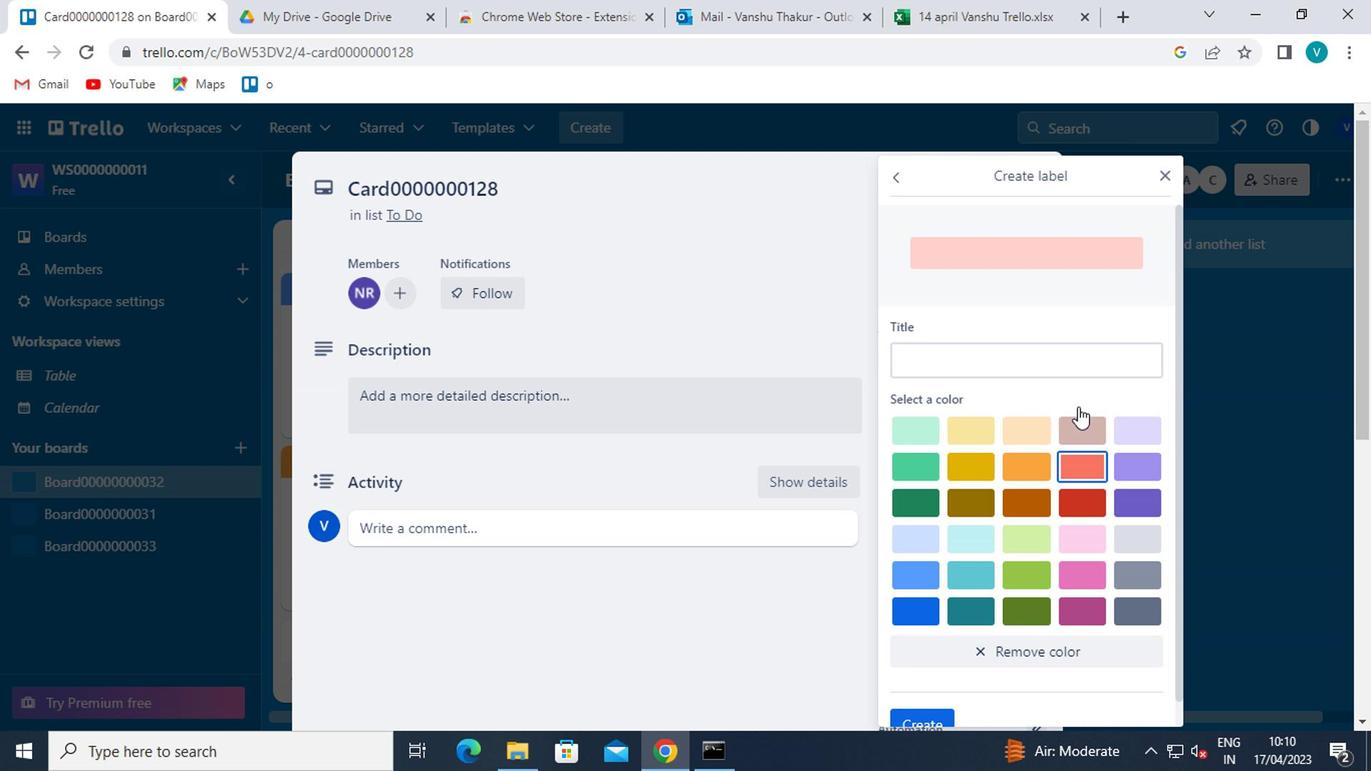 
Action: Mouse pressed left at (1083, 360)
Screenshot: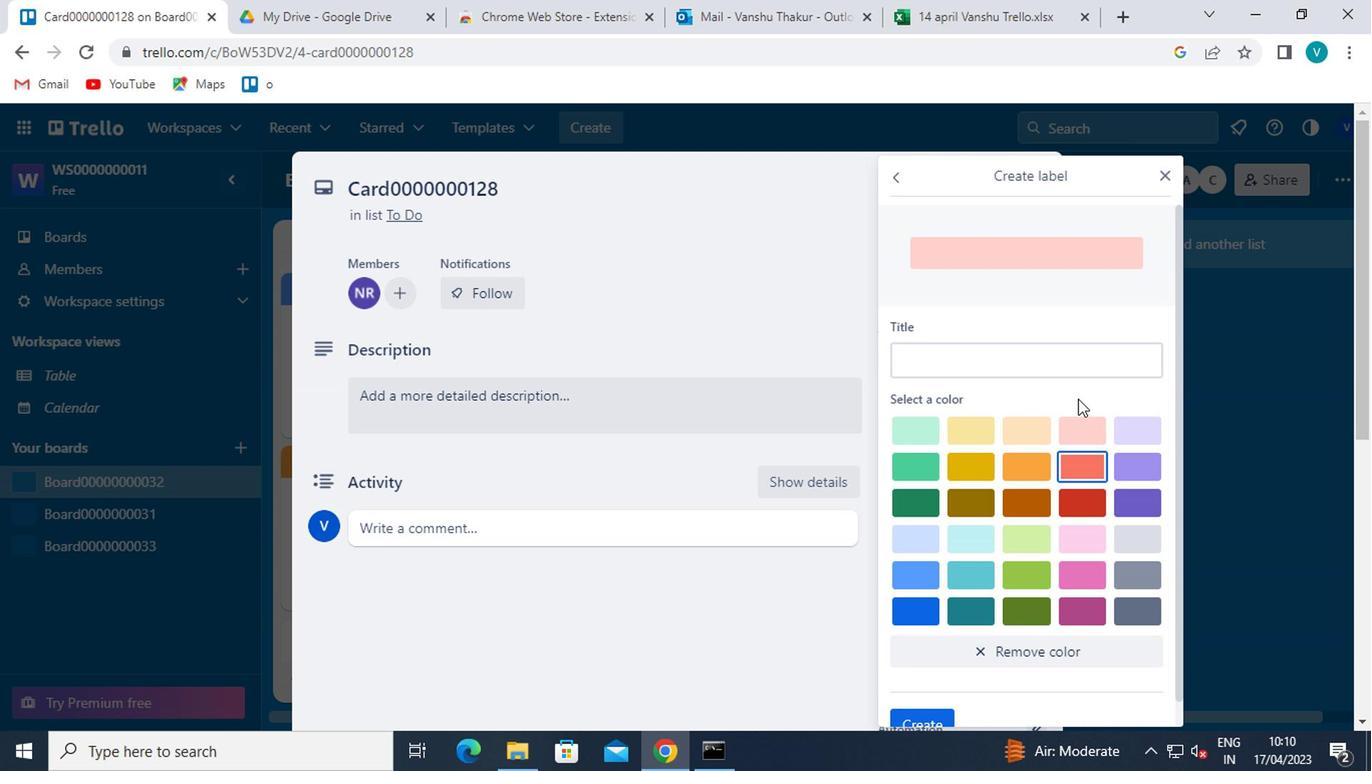
Action: Mouse moved to (1083, 357)
Screenshot: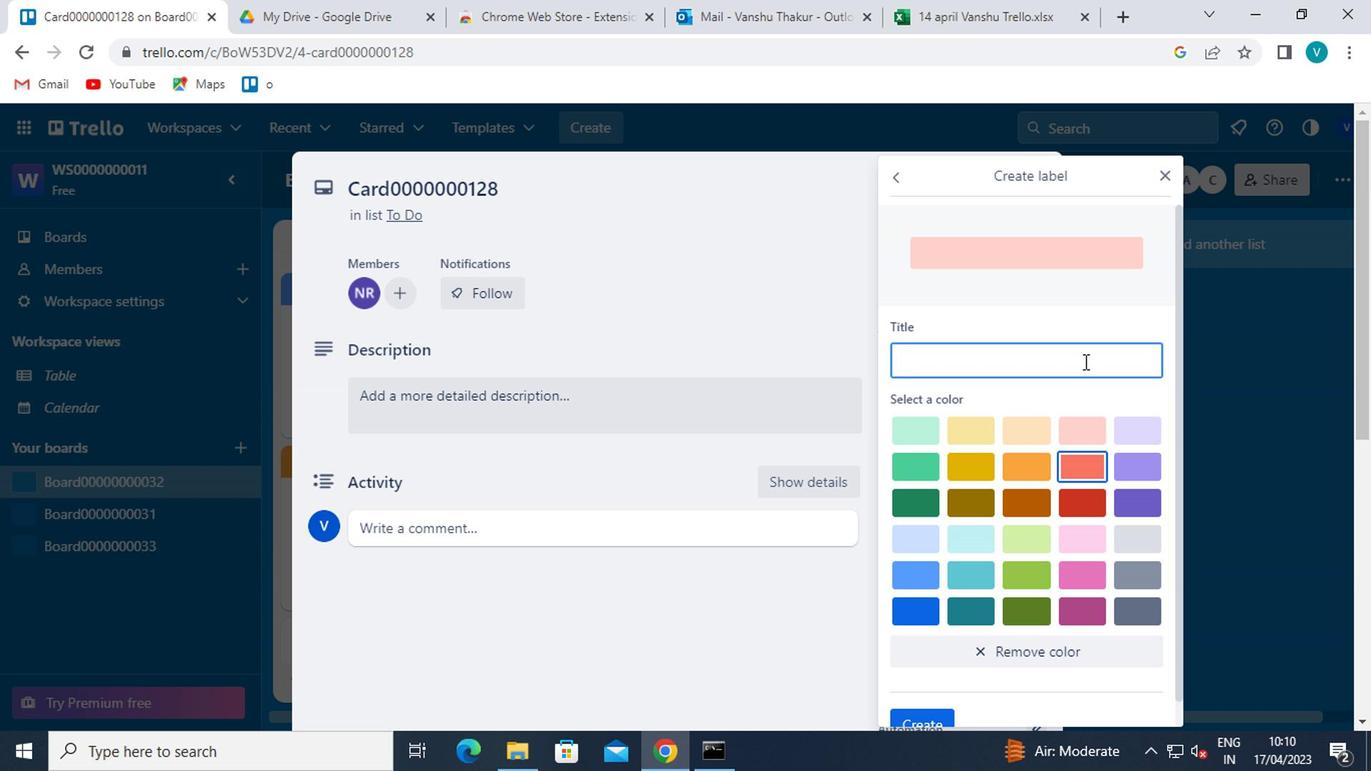 
Action: Key pressed <Key.shift>LABEL0000000128
Screenshot: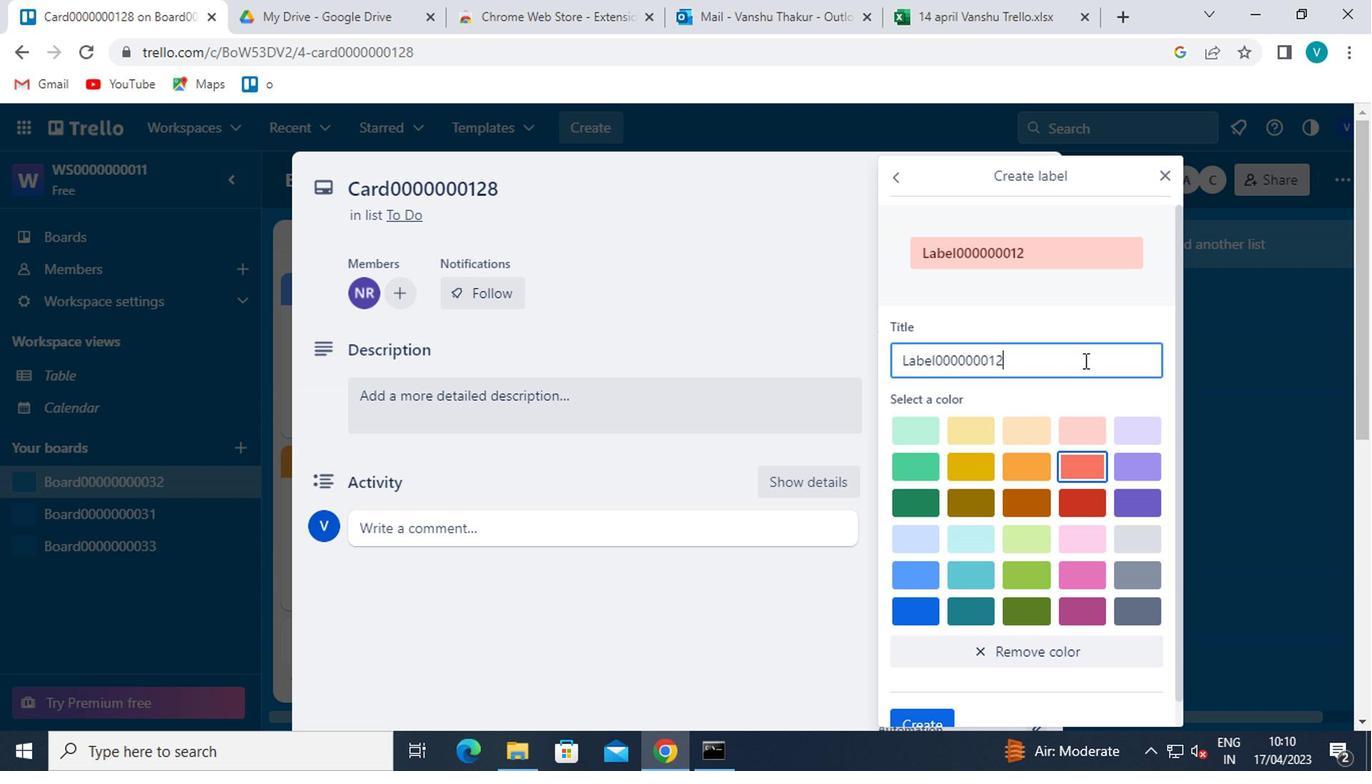 
Action: Mouse moved to (1071, 404)
Screenshot: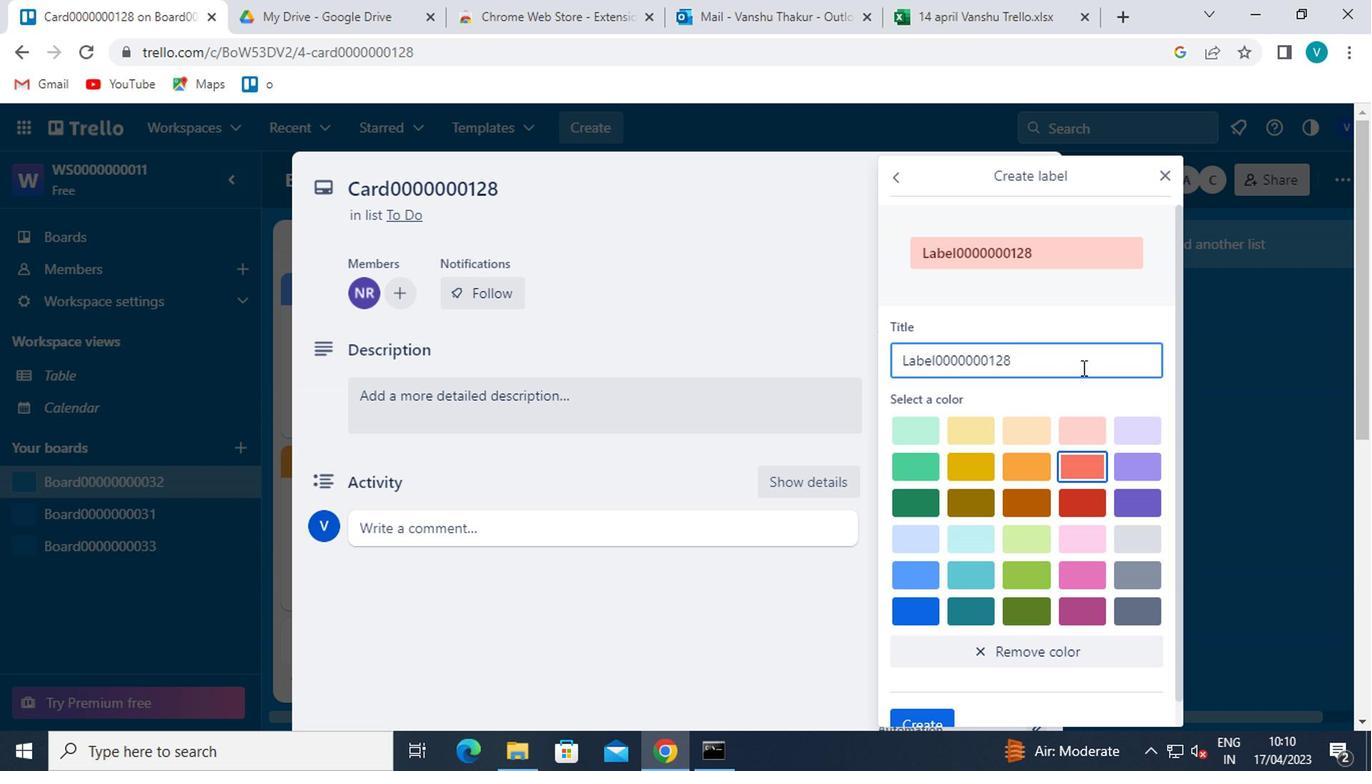 
Action: Mouse scrolled (1071, 403) with delta (0, 0)
Screenshot: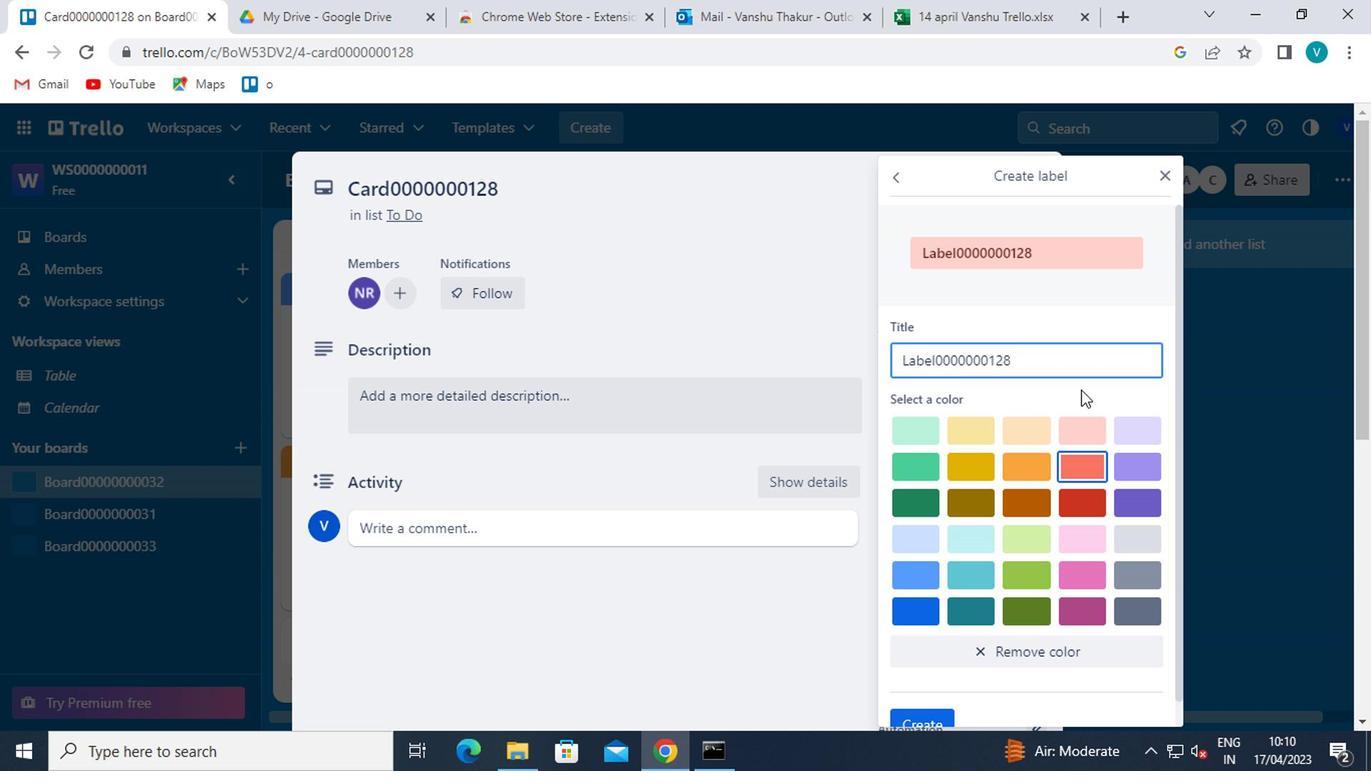 
Action: Mouse moved to (1071, 404)
Screenshot: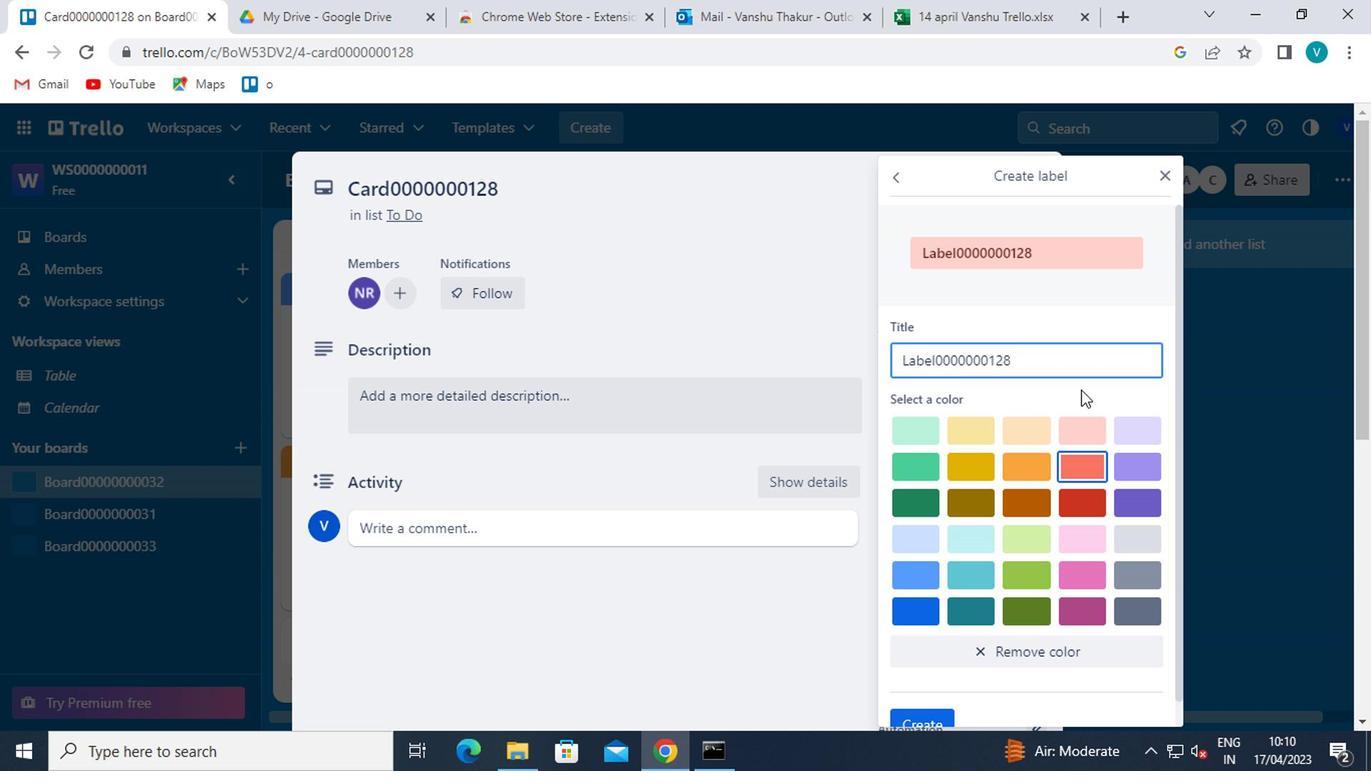 
Action: Mouse scrolled (1071, 403) with delta (0, 0)
Screenshot: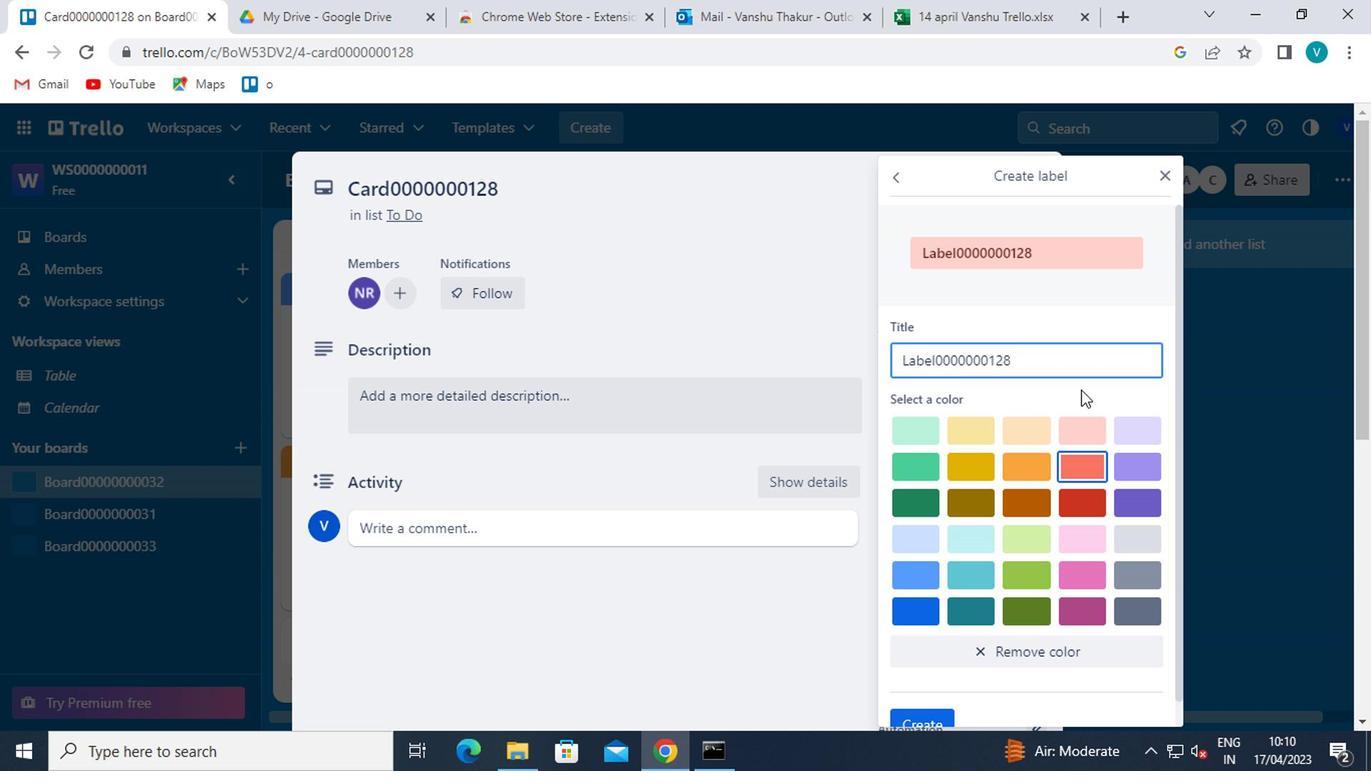 
Action: Mouse moved to (916, 707)
Screenshot: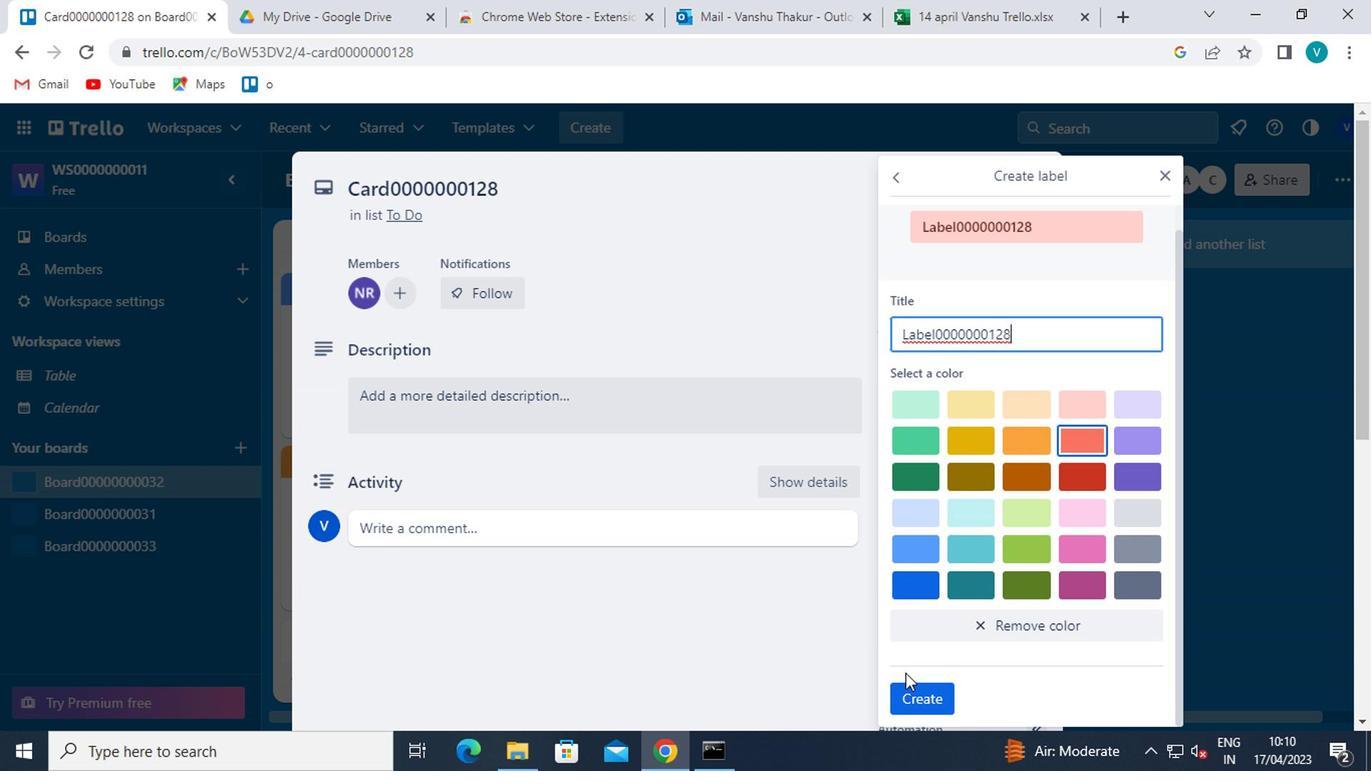 
Action: Mouse pressed left at (916, 707)
Screenshot: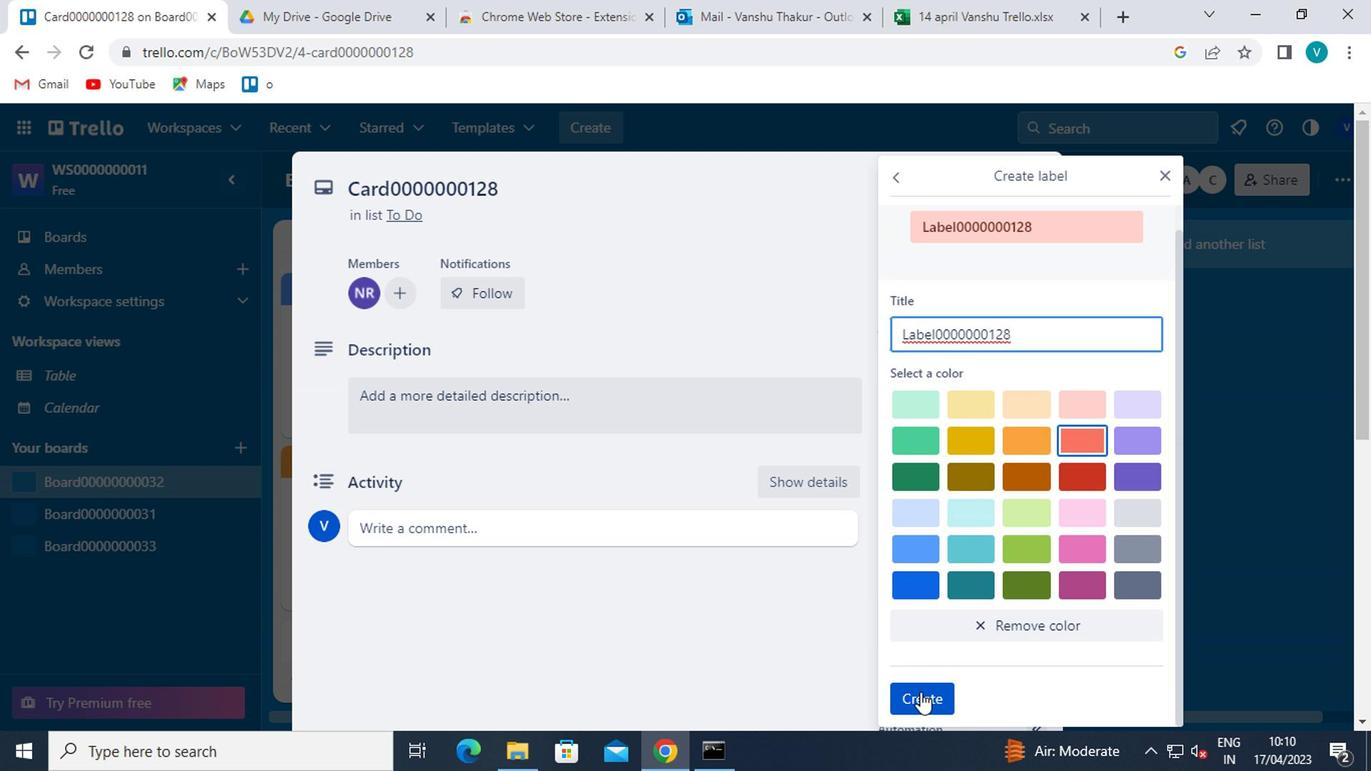 
Action: Mouse moved to (1168, 169)
Screenshot: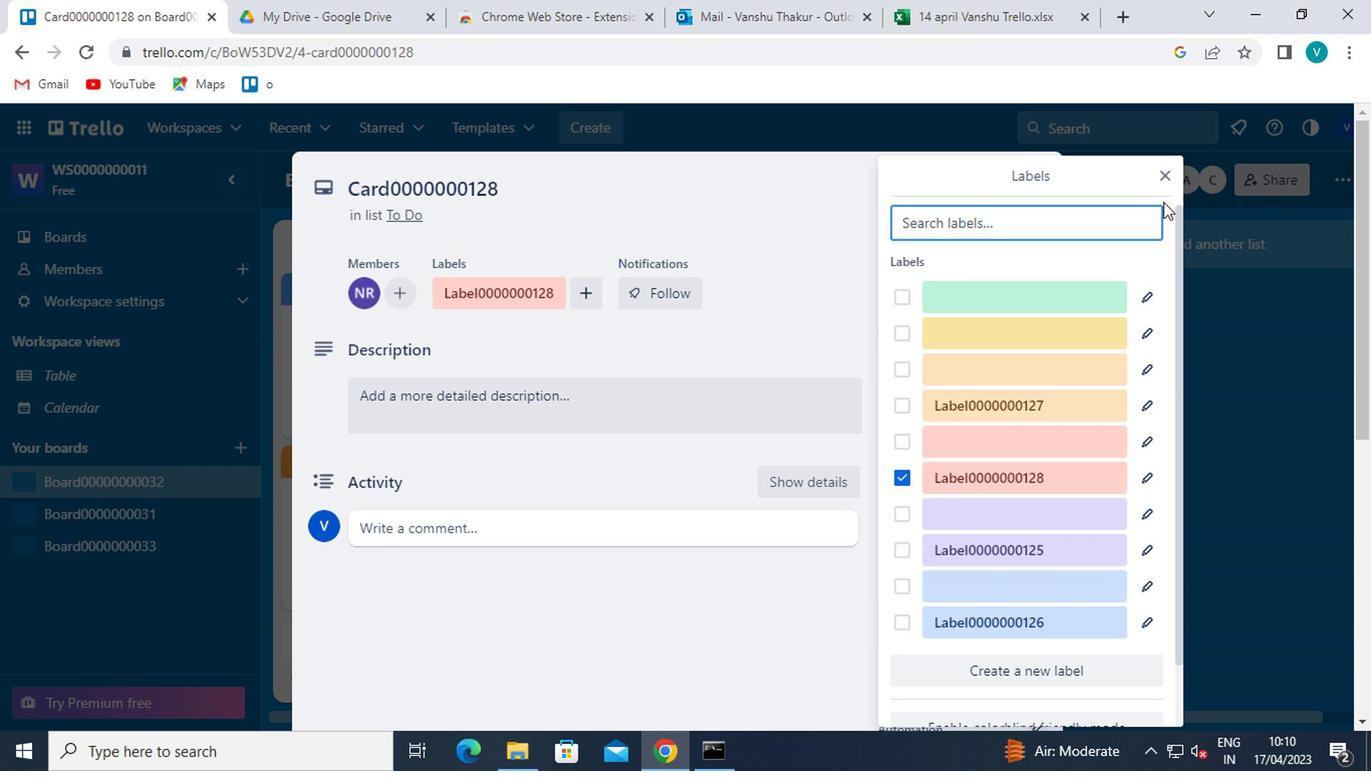 
Action: Mouse pressed left at (1168, 169)
Screenshot: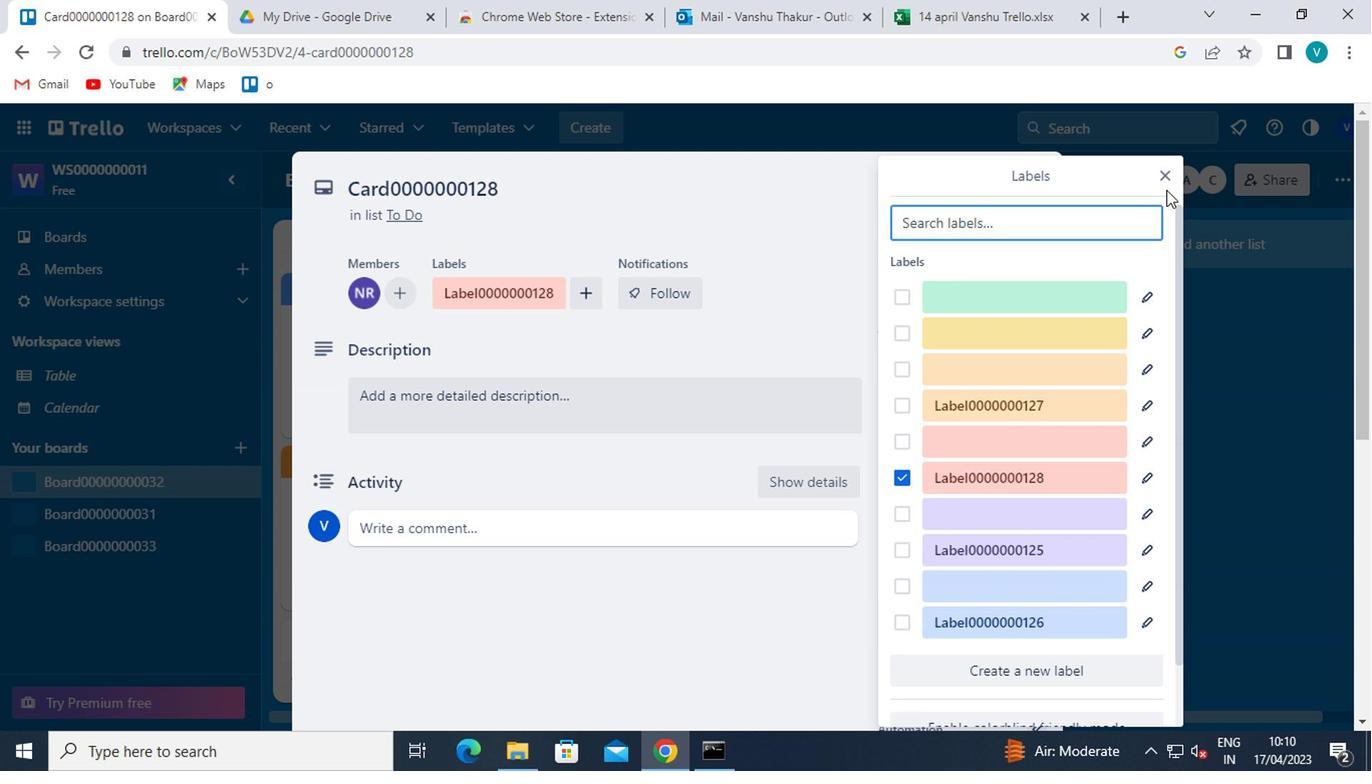 
Action: Mouse moved to (956, 441)
Screenshot: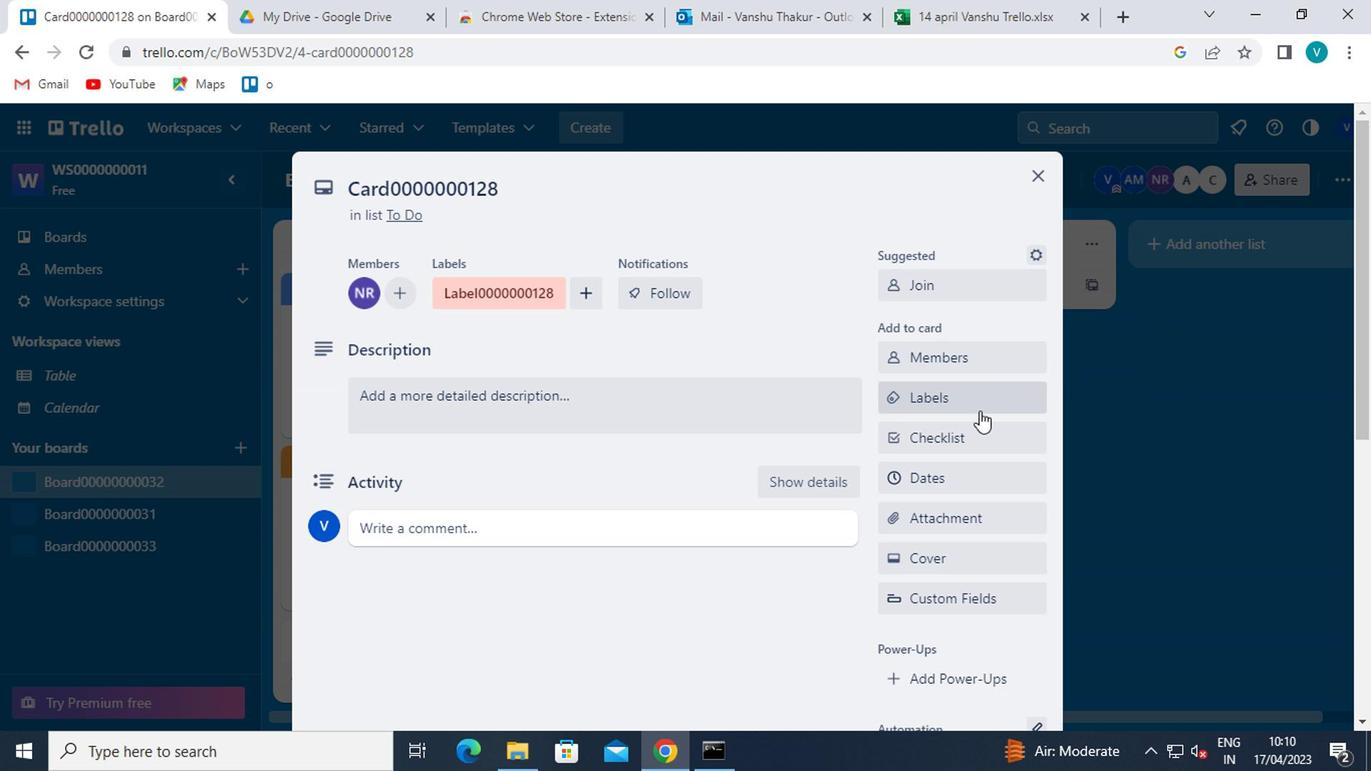
Action: Mouse pressed left at (956, 441)
Screenshot: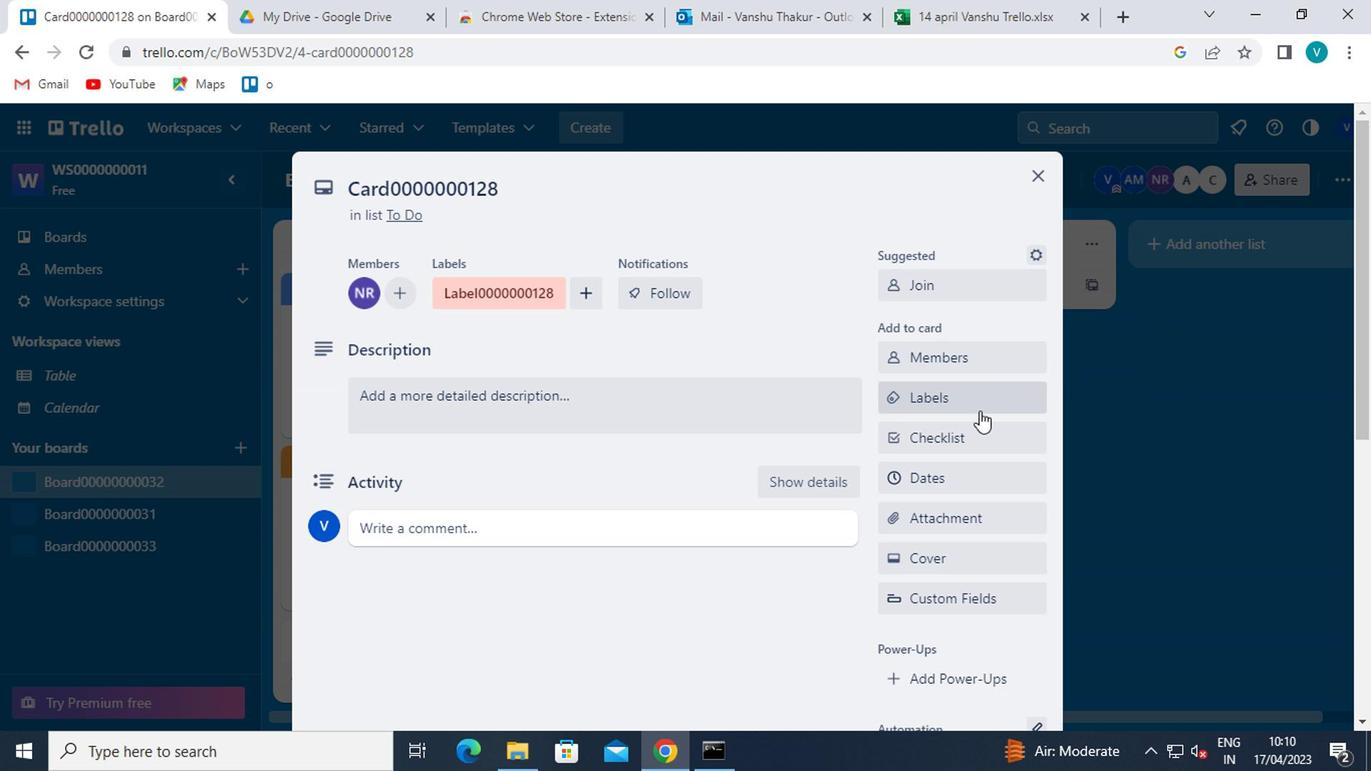 
Action: Mouse moved to (971, 437)
Screenshot: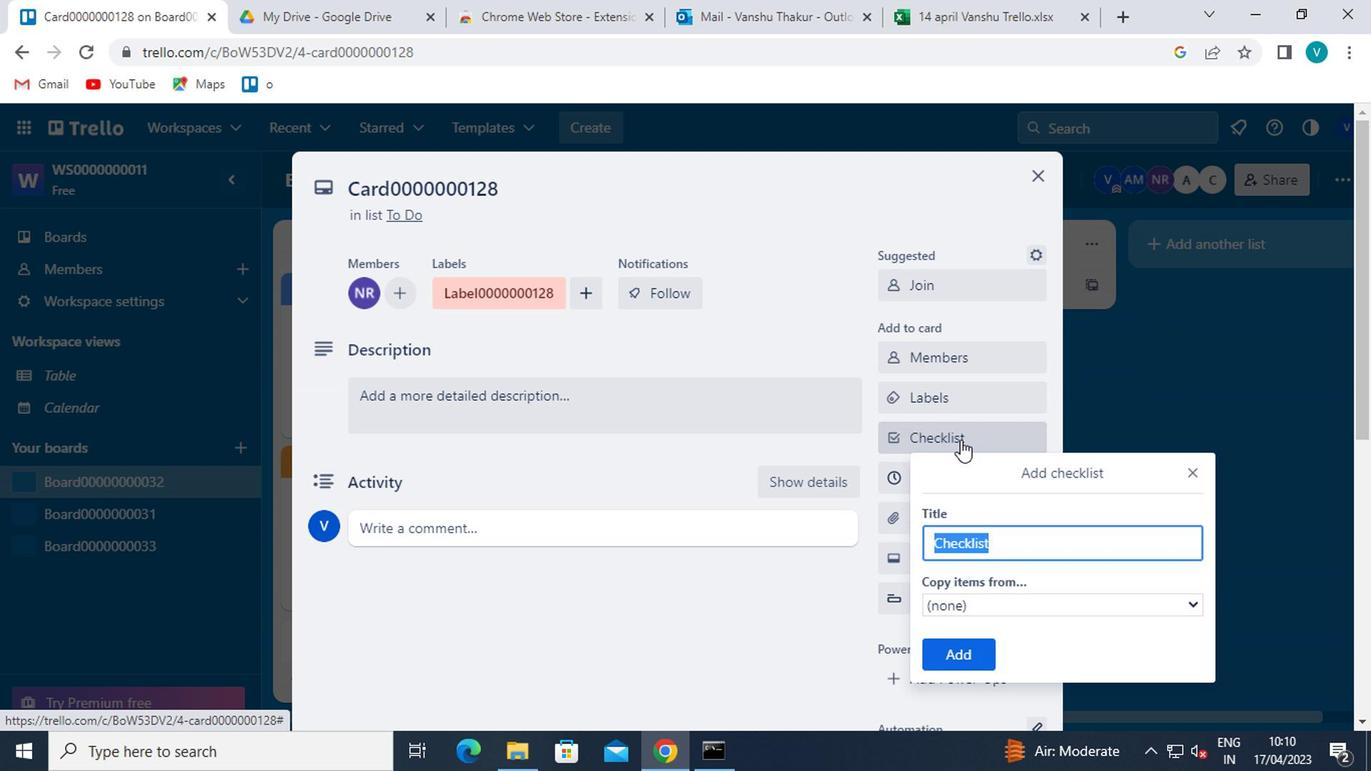 
Action: Key pressed <Key.shift>CL0000000128
Screenshot: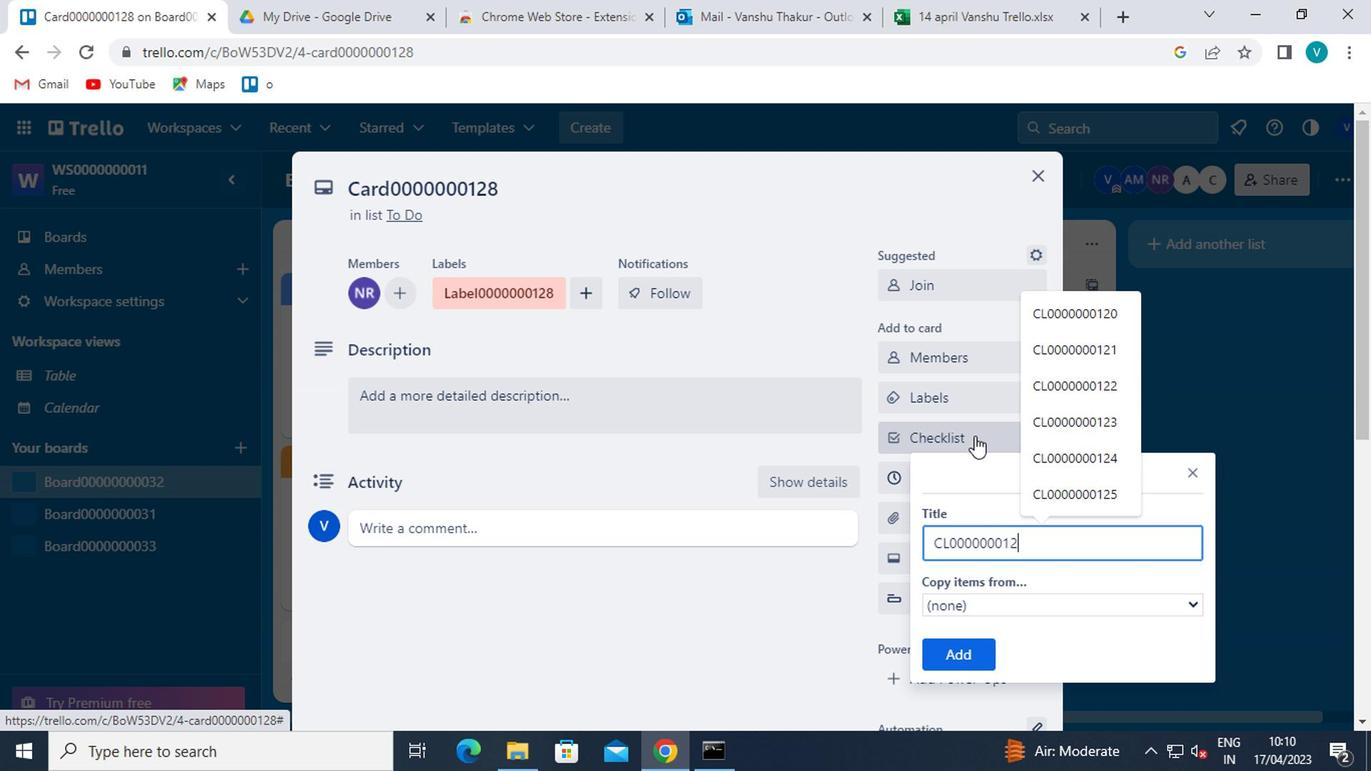 
Action: Mouse moved to (971, 671)
Screenshot: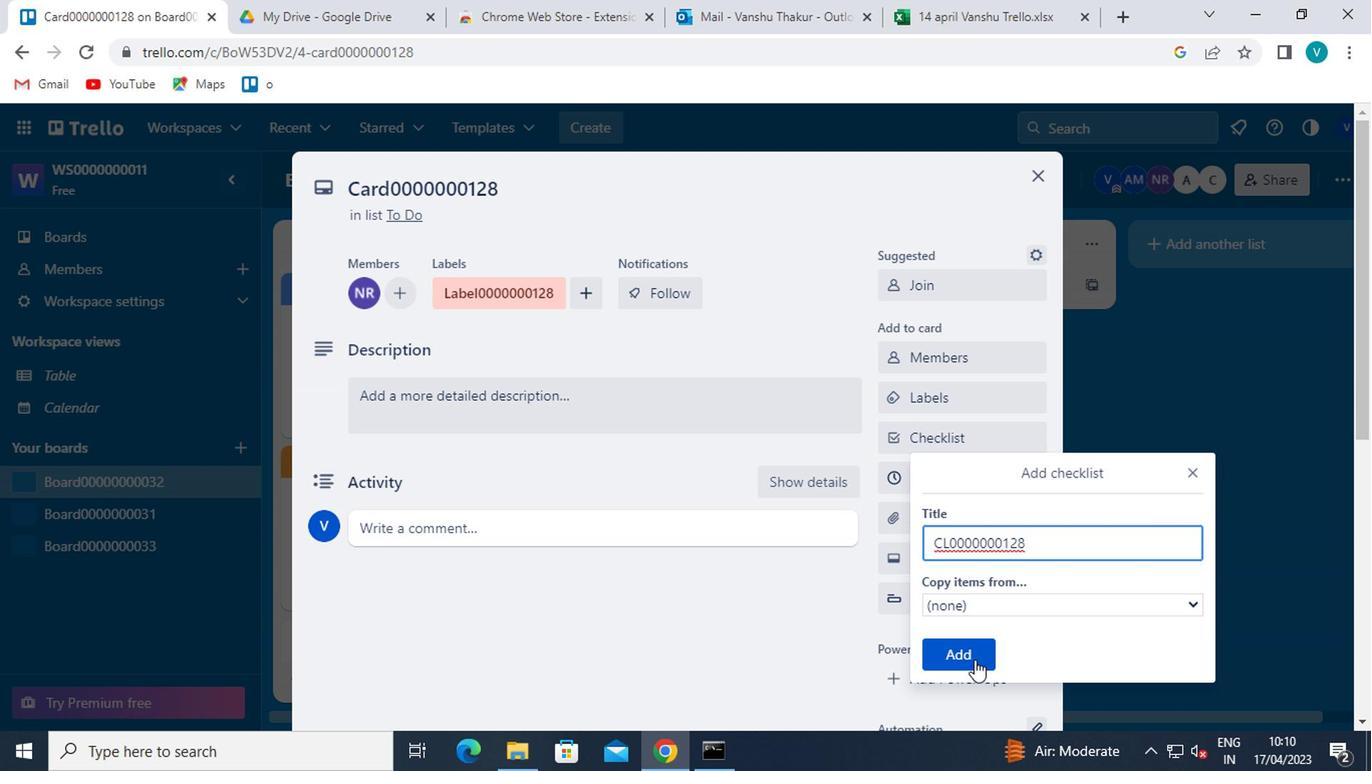 
Action: Mouse pressed left at (971, 671)
Screenshot: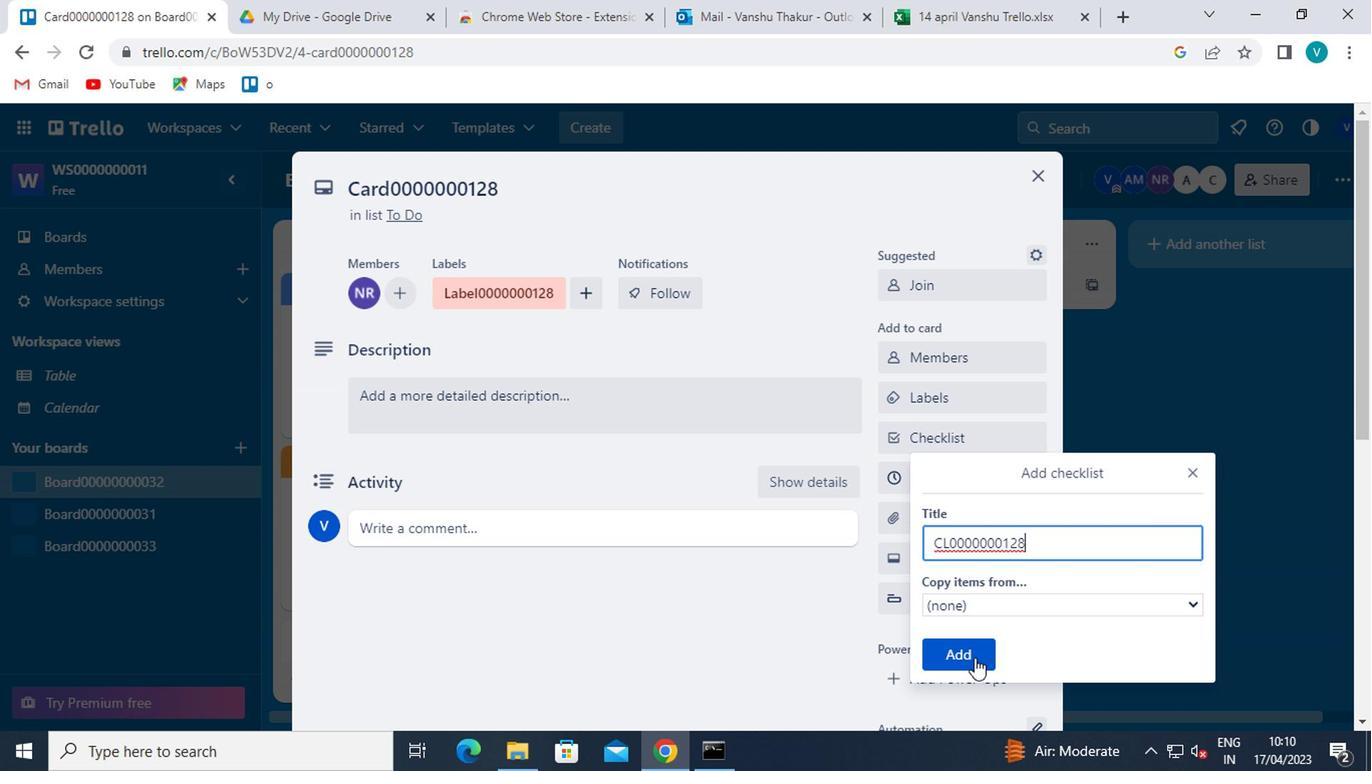 
Action: Mouse moved to (966, 492)
Screenshot: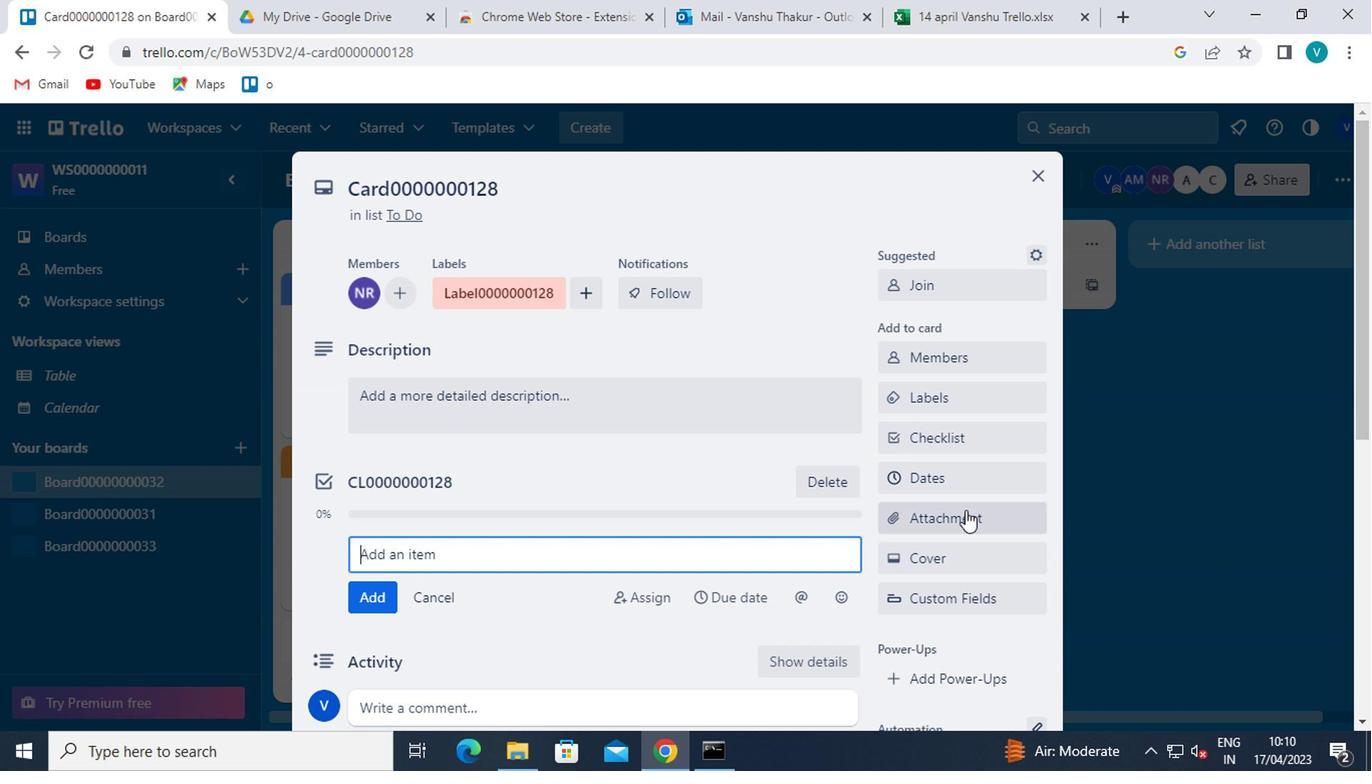 
Action: Mouse pressed left at (966, 492)
Screenshot: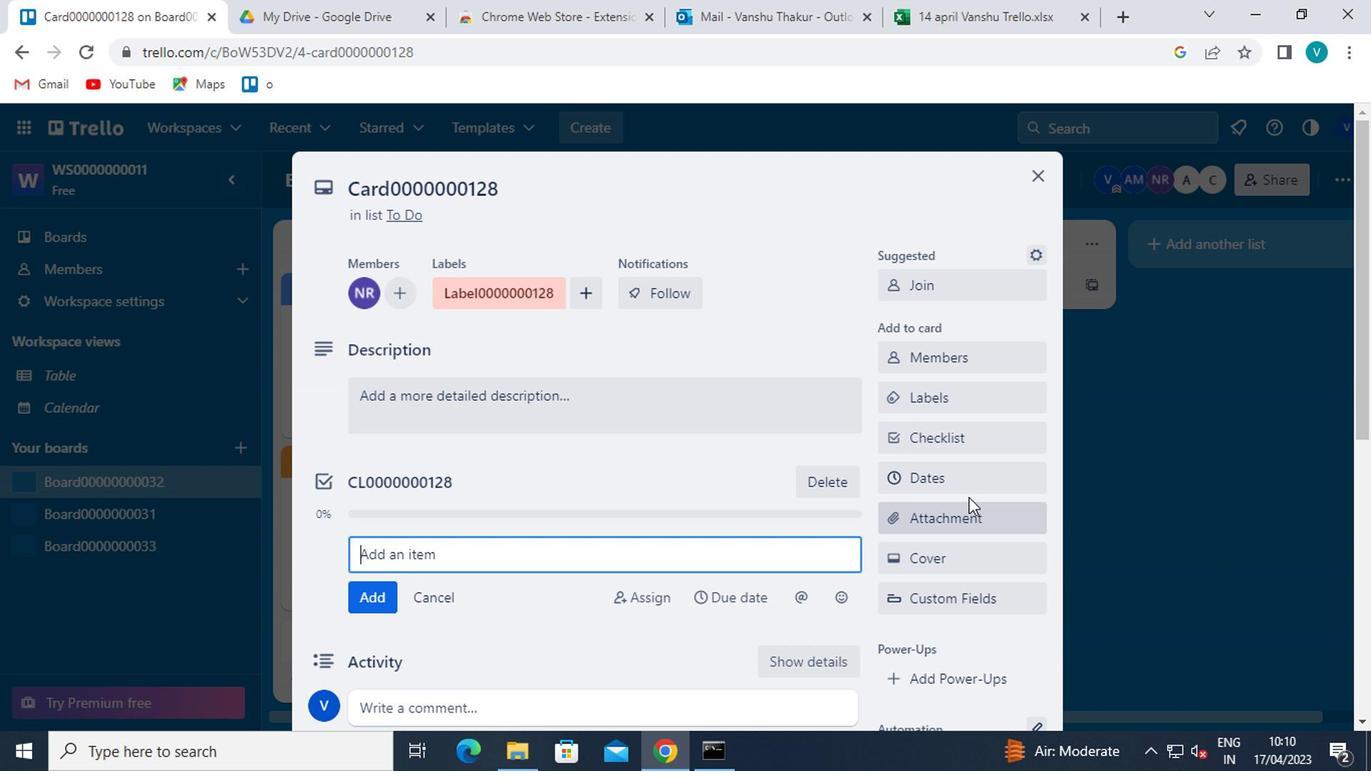 
Action: Mouse moved to (906, 545)
Screenshot: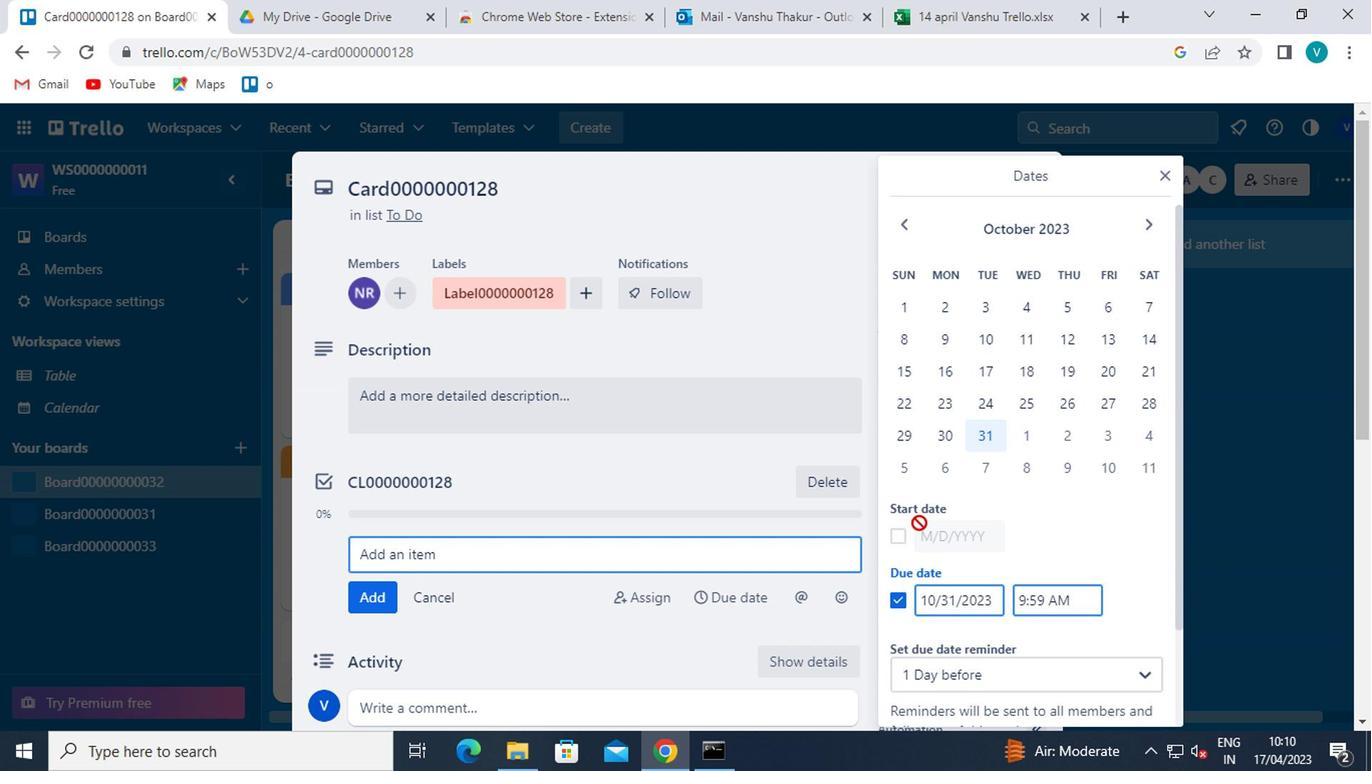 
Action: Mouse pressed left at (906, 545)
Screenshot: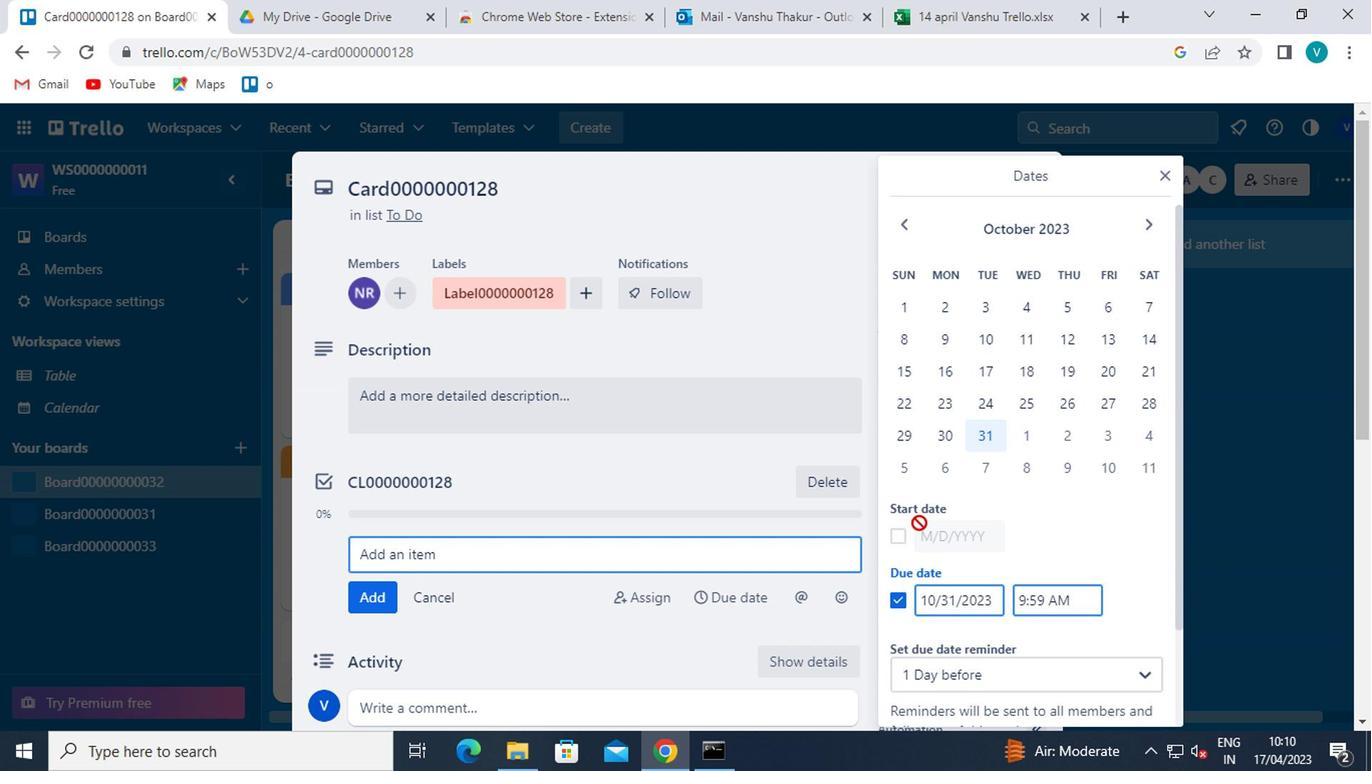 
Action: Mouse moved to (1148, 225)
Screenshot: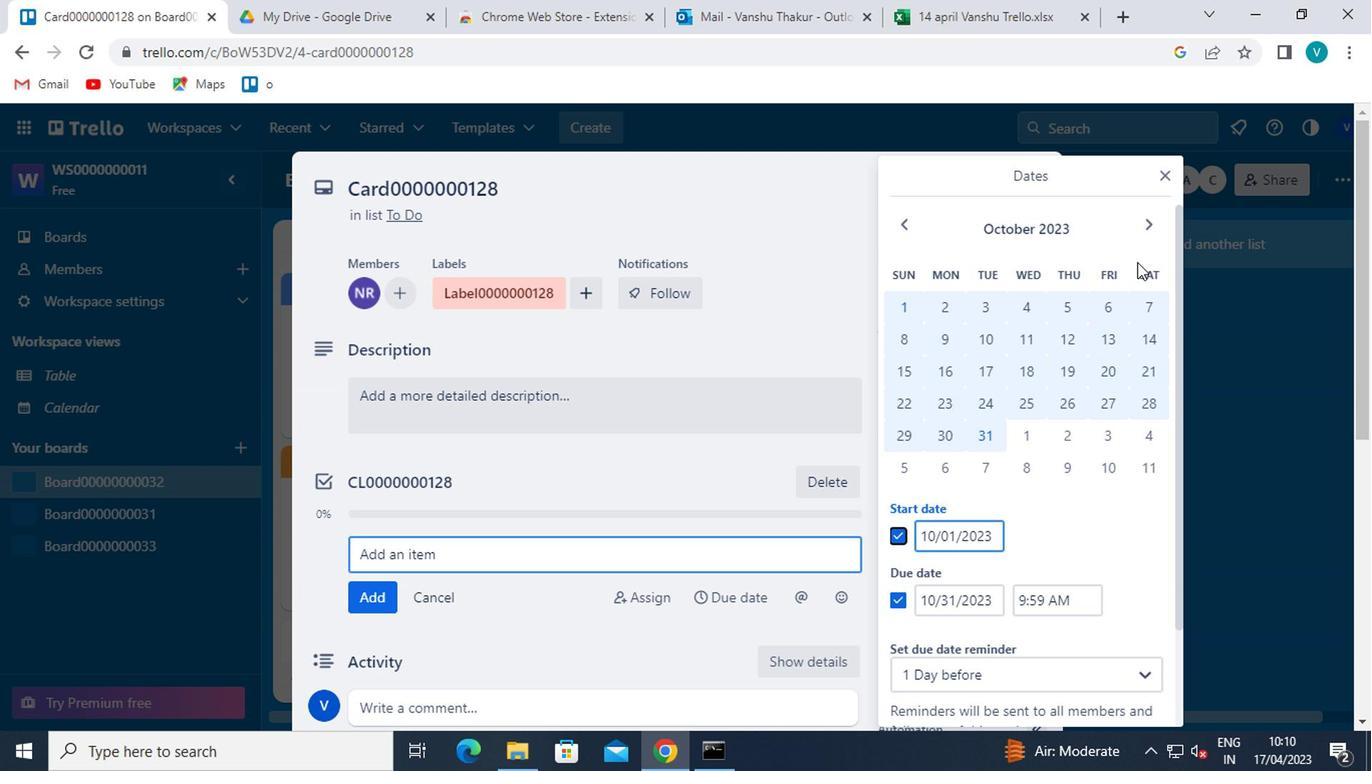 
Action: Mouse pressed left at (1148, 225)
Screenshot: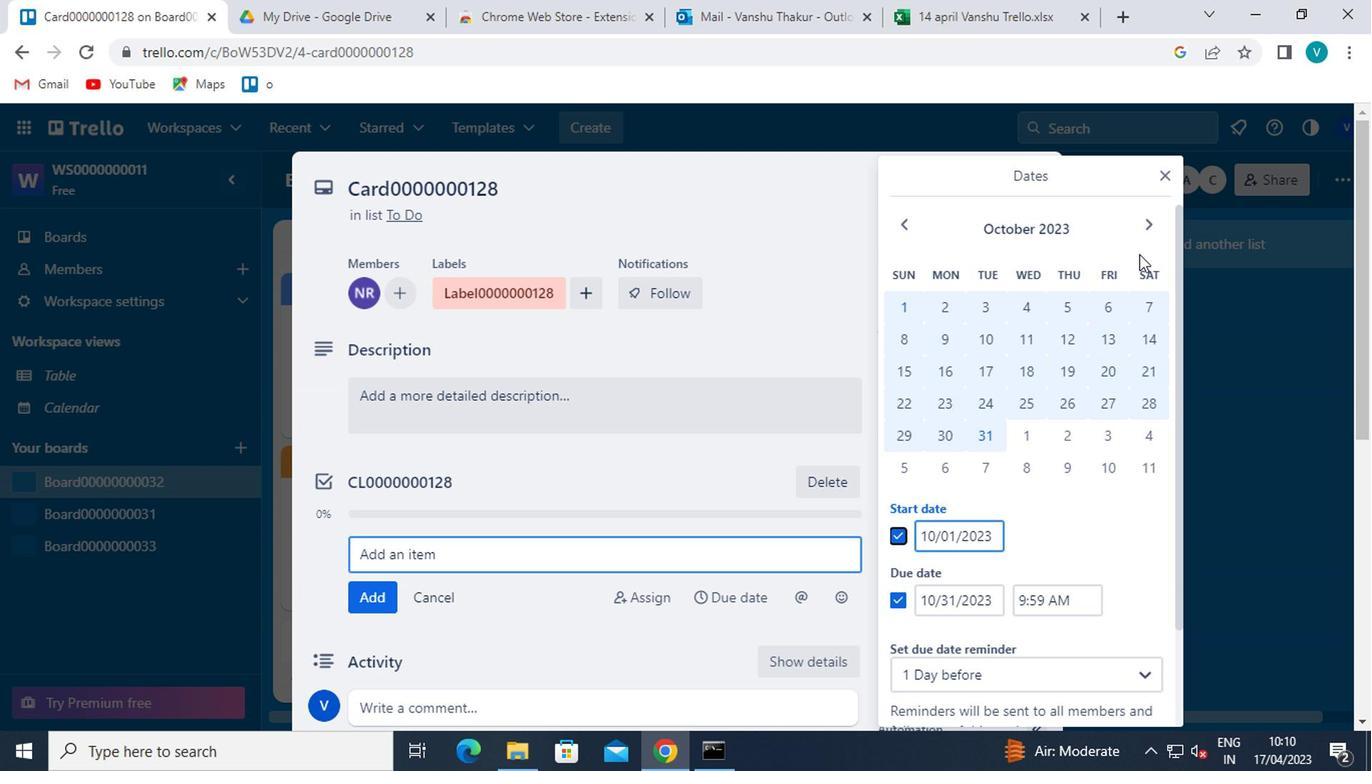 
Action: Mouse moved to (1022, 300)
Screenshot: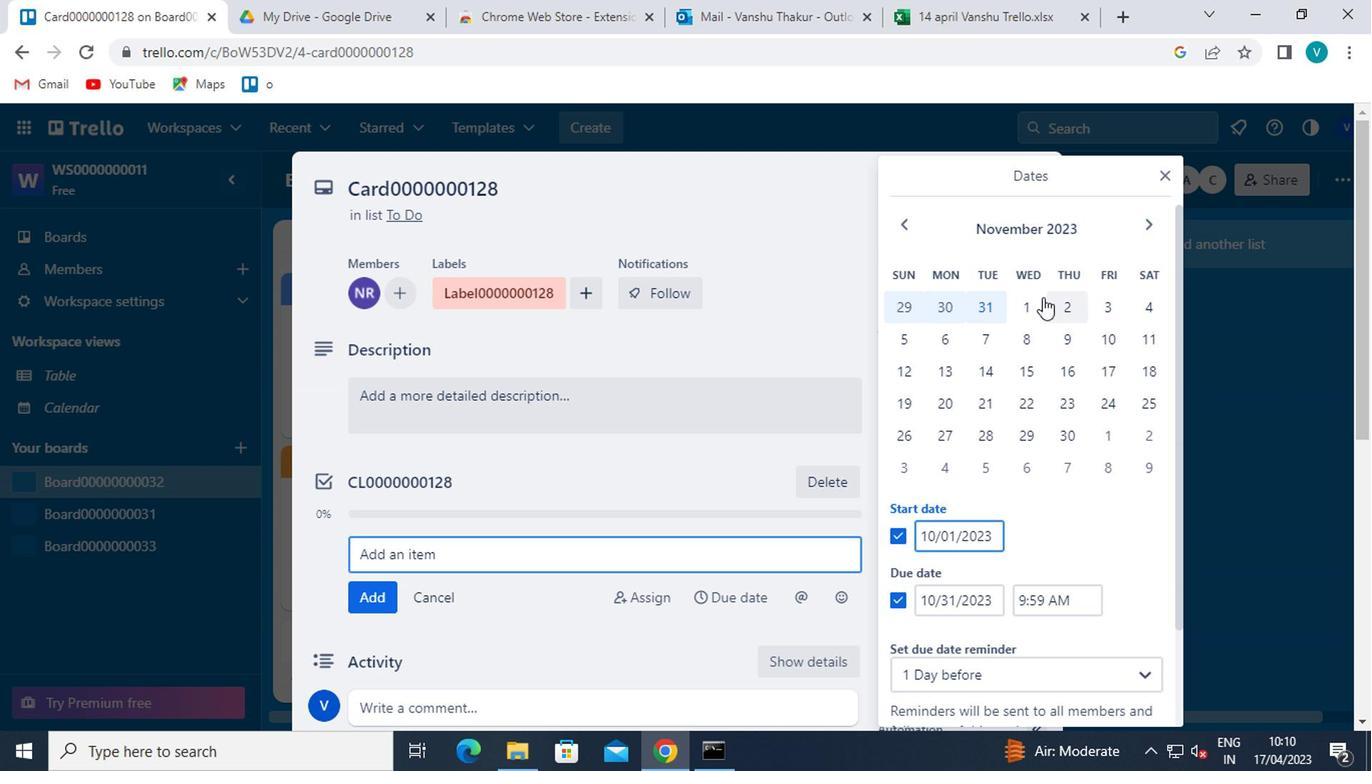 
Action: Mouse pressed left at (1022, 300)
Screenshot: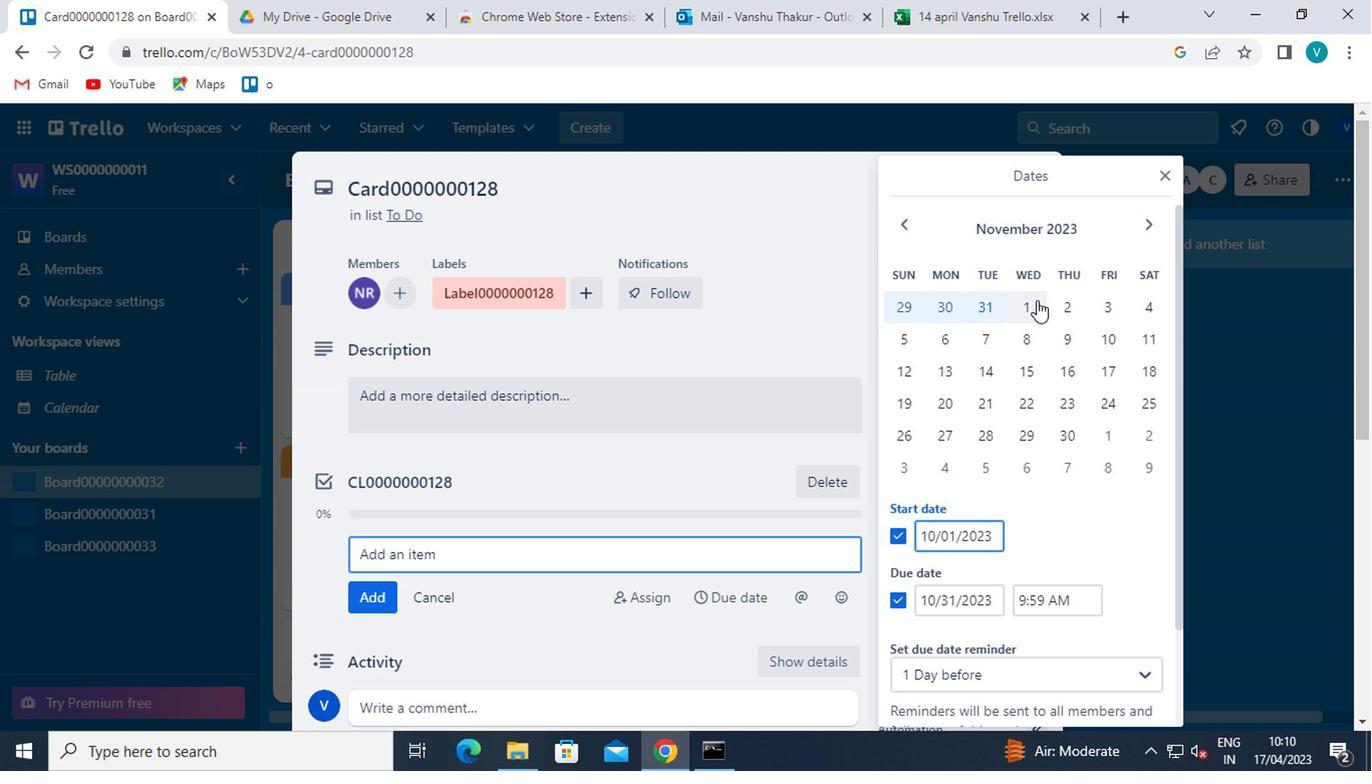 
Action: Mouse moved to (1062, 435)
Screenshot: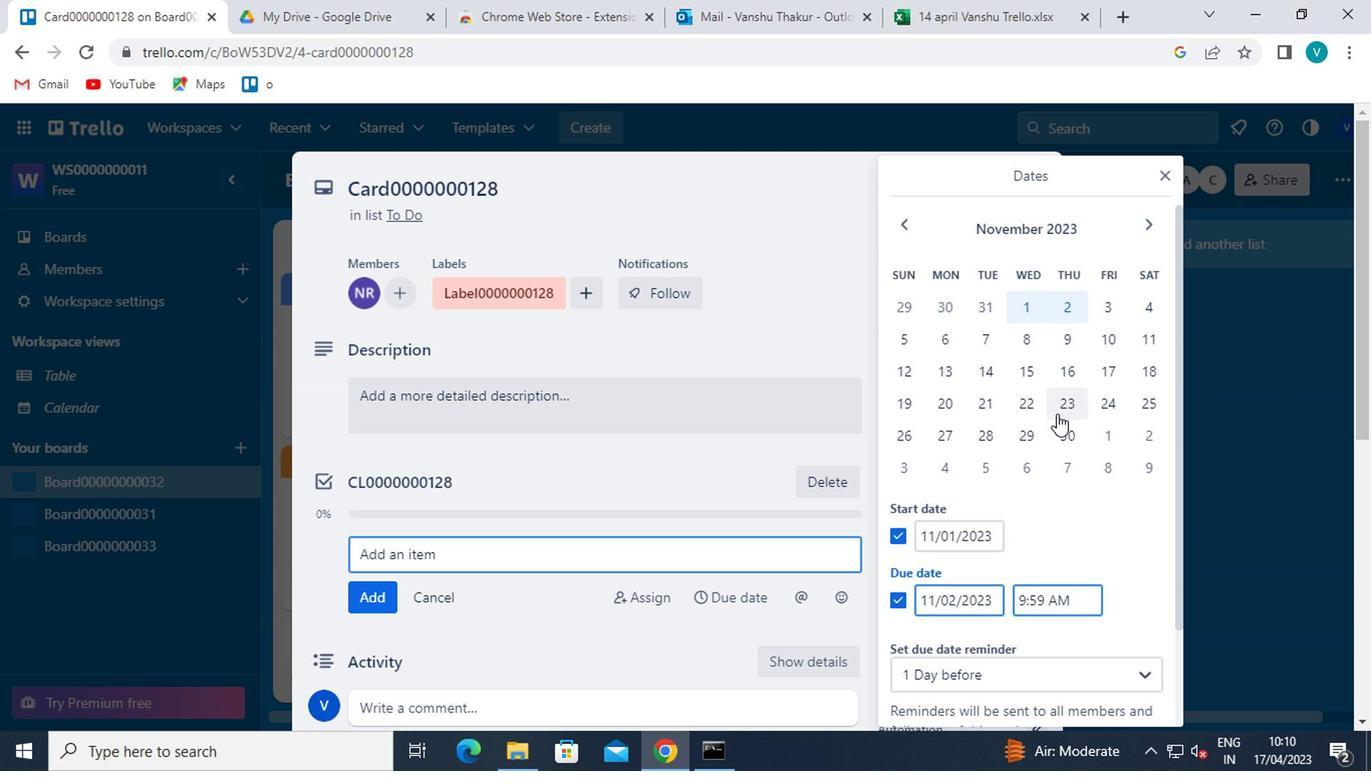 
Action: Mouse pressed left at (1062, 435)
Screenshot: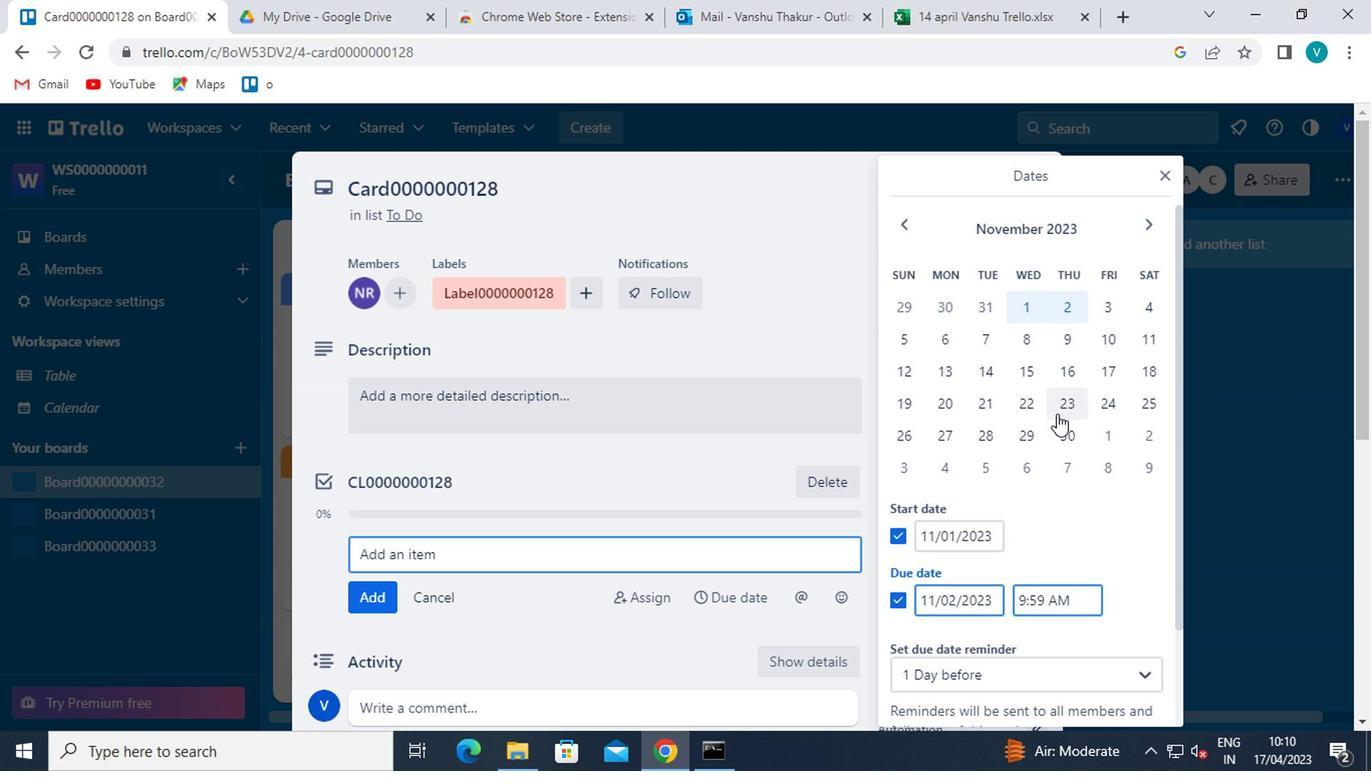 
Action: Mouse moved to (1048, 463)
Screenshot: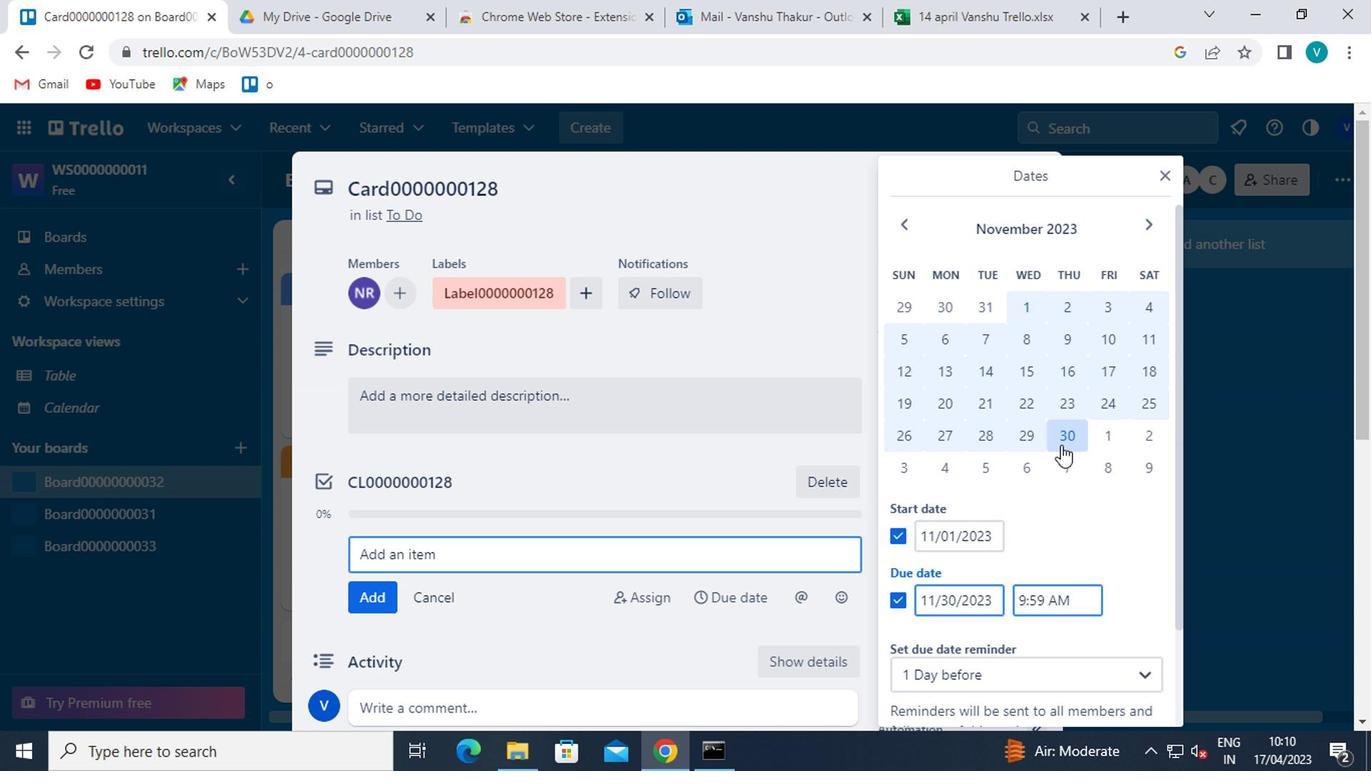 
Action: Mouse scrolled (1048, 461) with delta (0, -1)
Screenshot: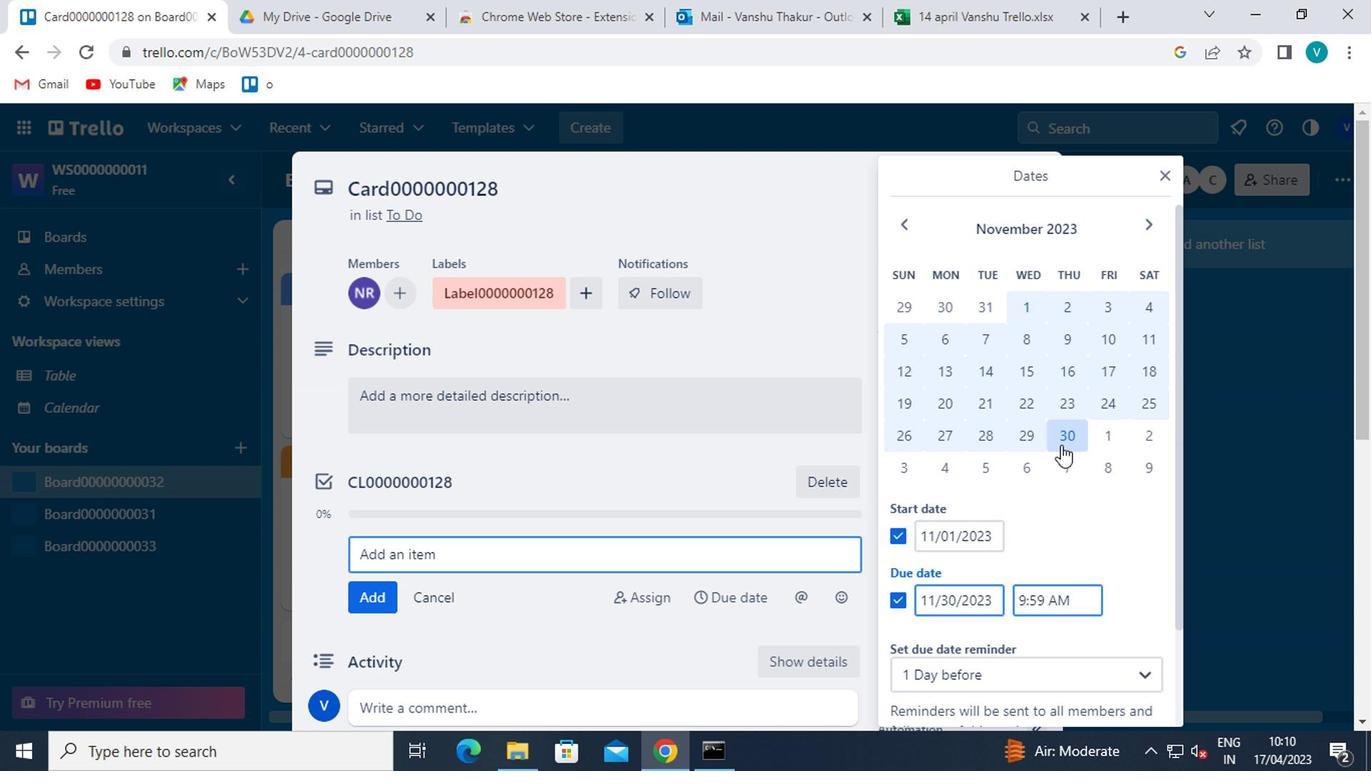 
Action: Mouse moved to (1048, 463)
Screenshot: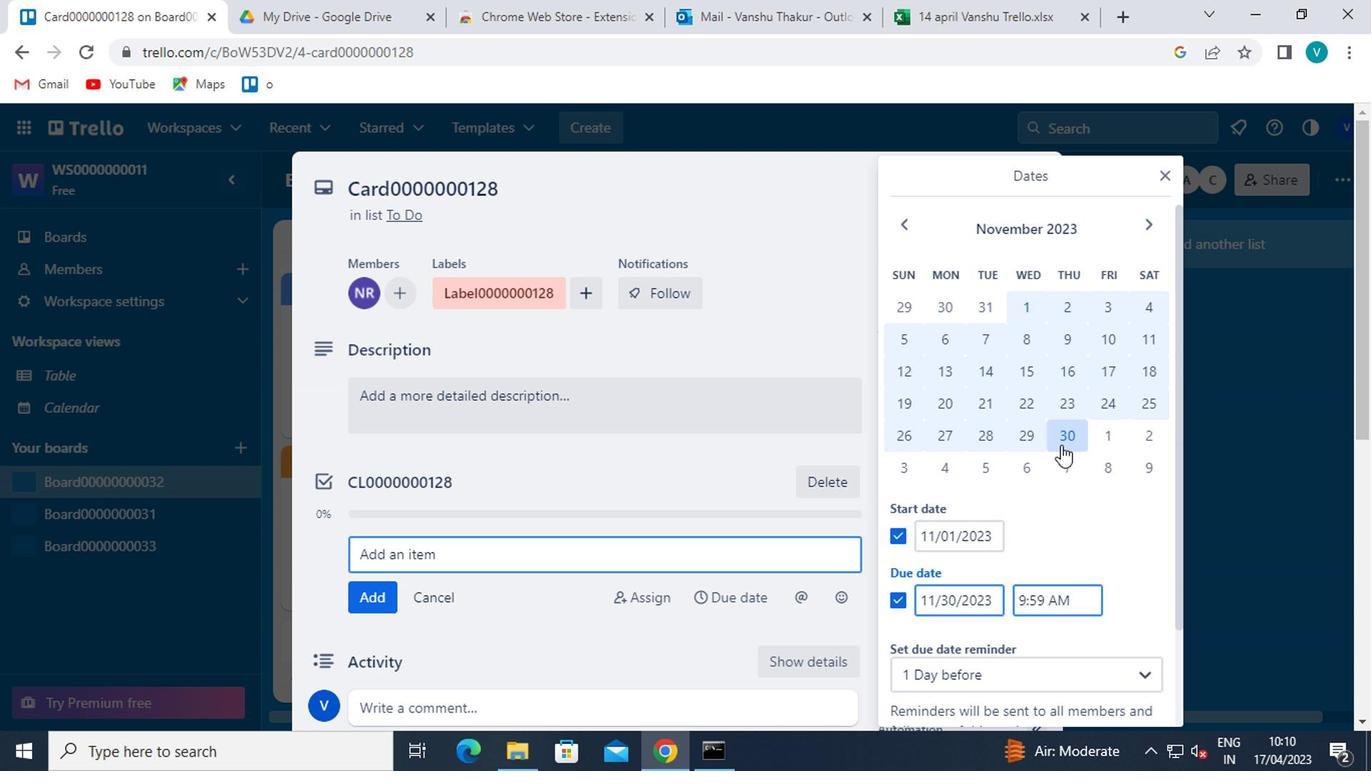 
Action: Mouse scrolled (1048, 463) with delta (0, 0)
Screenshot: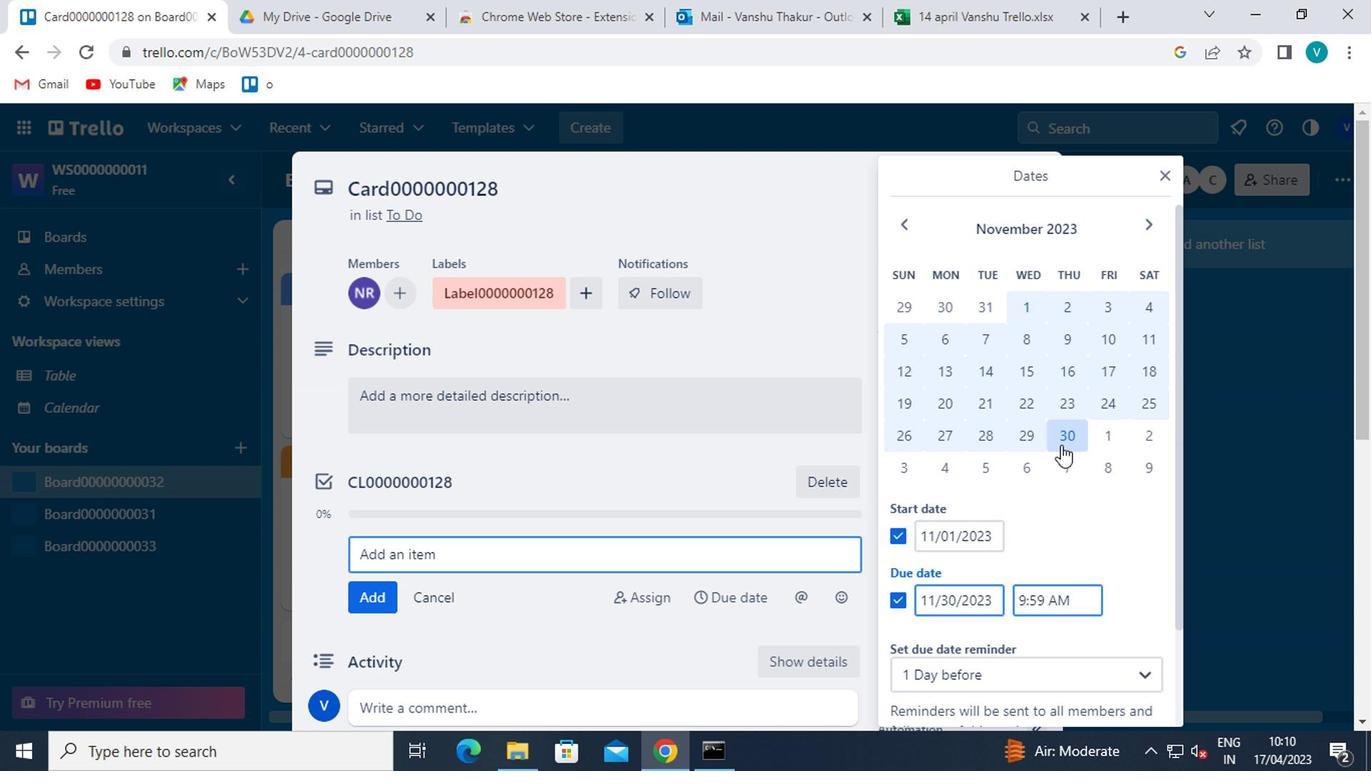 
Action: Mouse scrolled (1048, 463) with delta (0, 0)
Screenshot: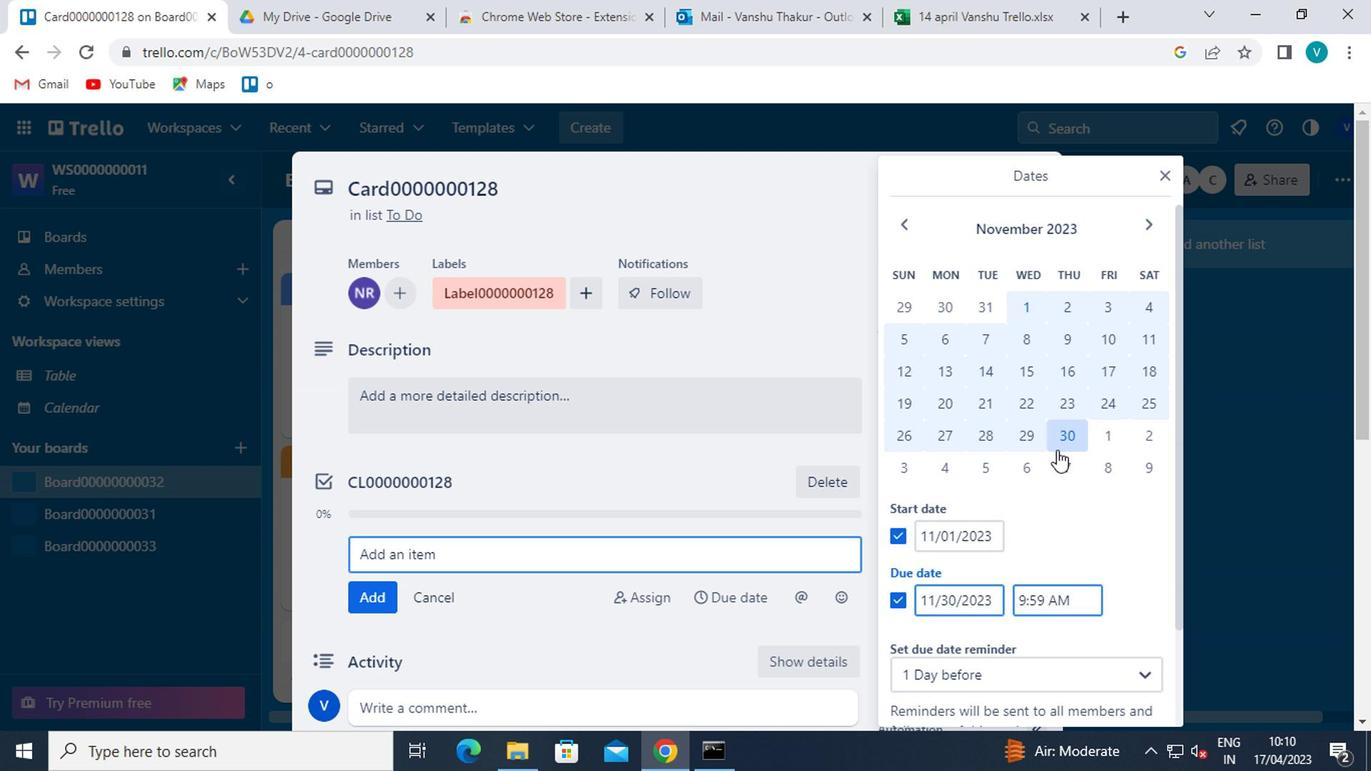 
Action: Mouse moved to (944, 658)
Screenshot: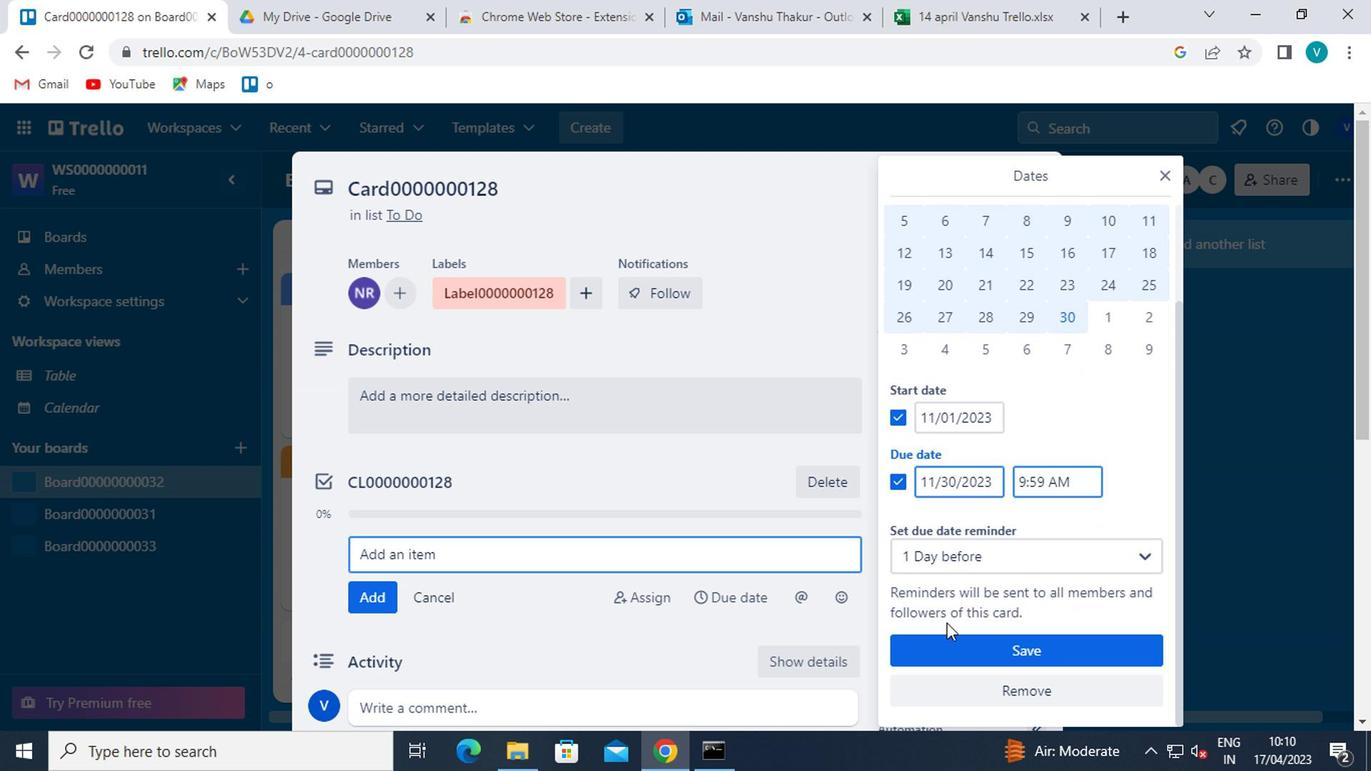 
Action: Mouse pressed left at (944, 658)
Screenshot: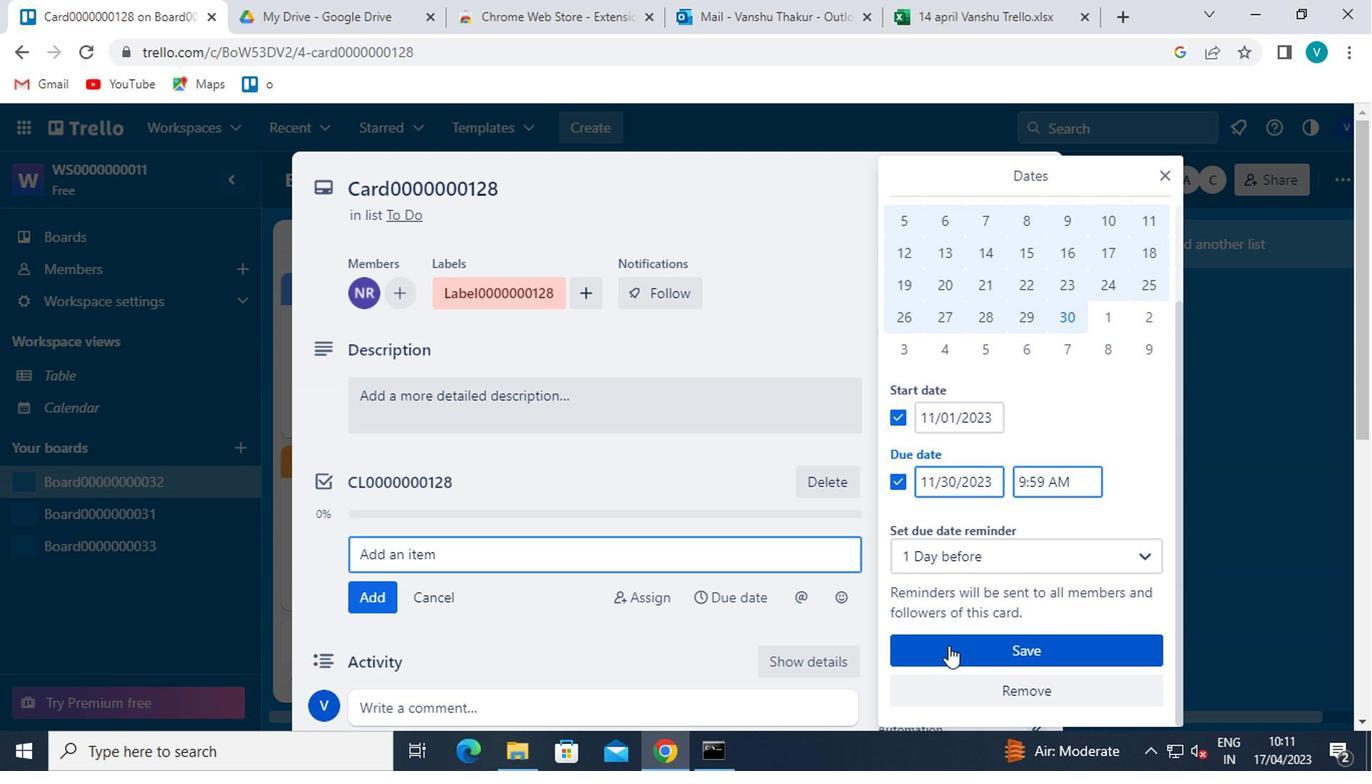 
Action: Mouse moved to (958, 650)
Screenshot: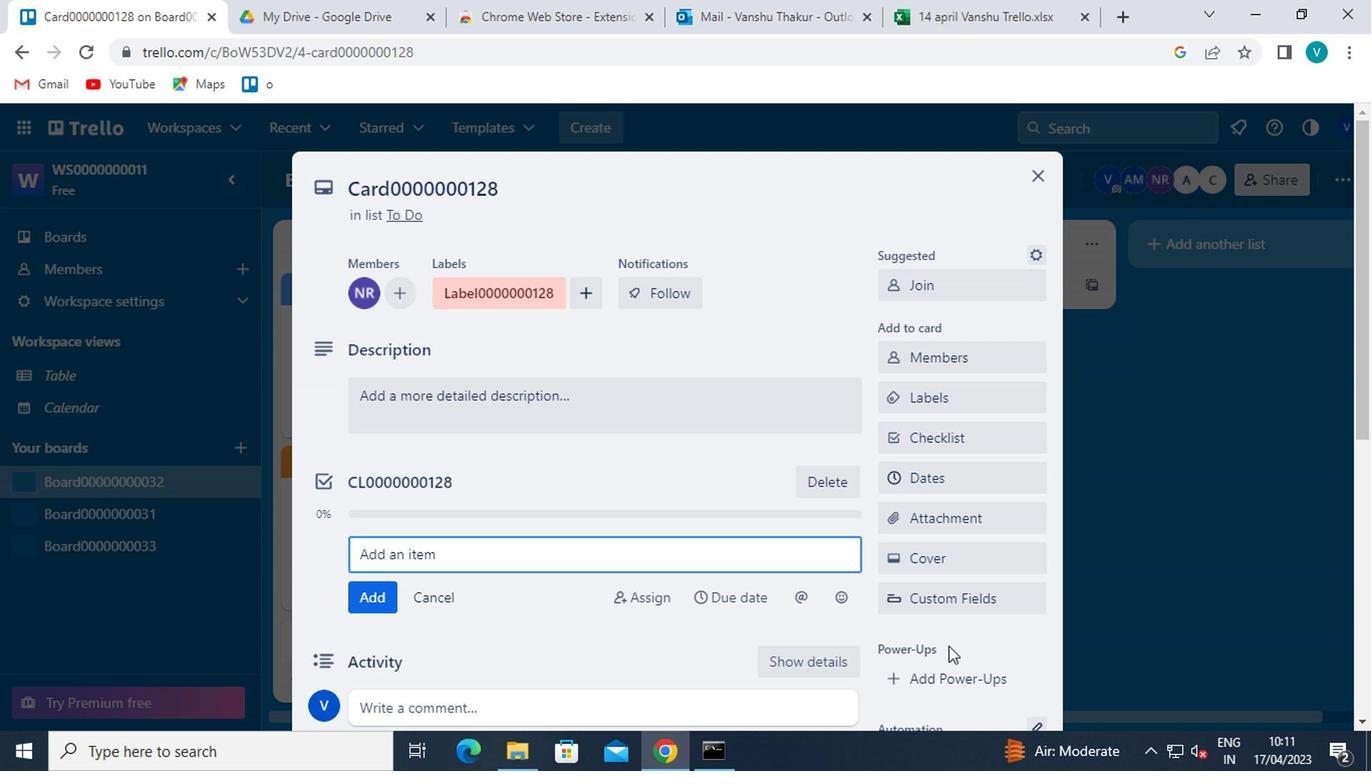 
